 Task: Start in the project ChampionTech the sprint 'Agile Assassins', with a duration of 3 weeks. Start in the project ChampionTech the sprint 'Agile Assassins', with a duration of 2 weeks. Start in the project ChampionTech the sprint 'Agile Assassins', with a duration of 1 week
Action: Mouse moved to (243, 72)
Screenshot: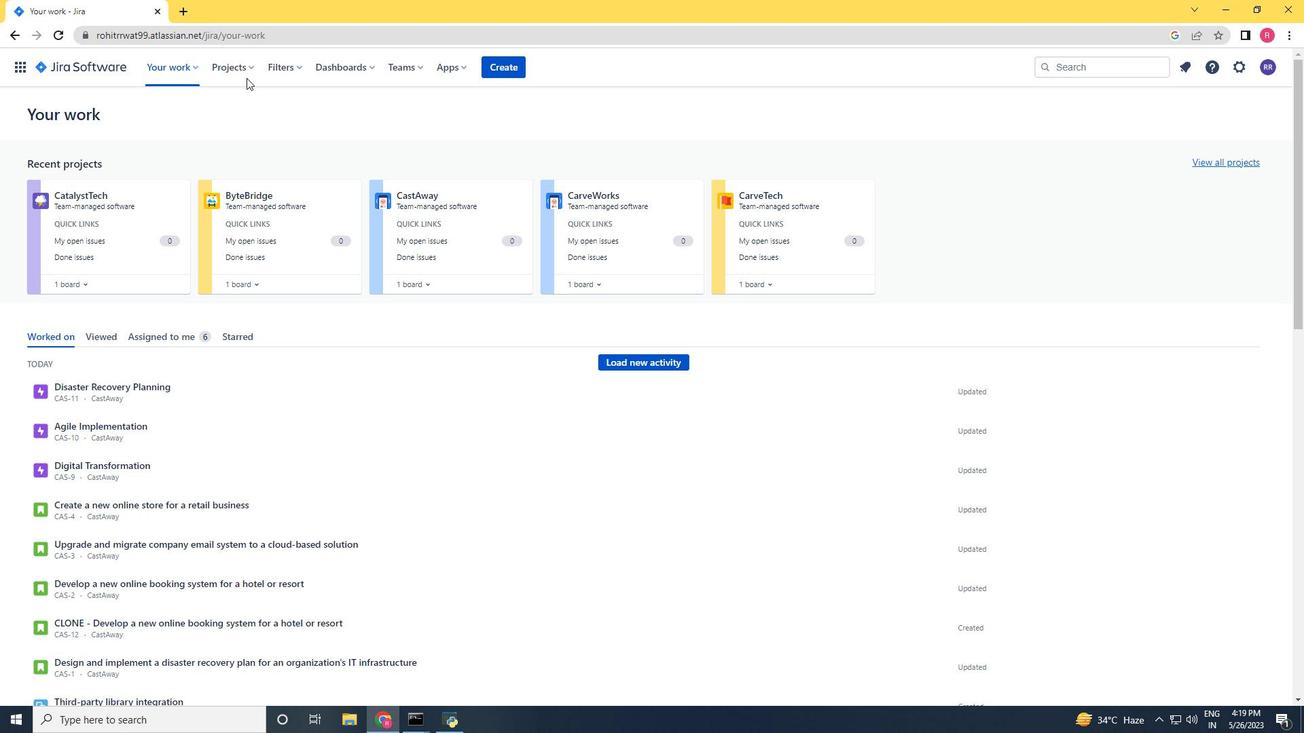 
Action: Mouse pressed left at (243, 72)
Screenshot: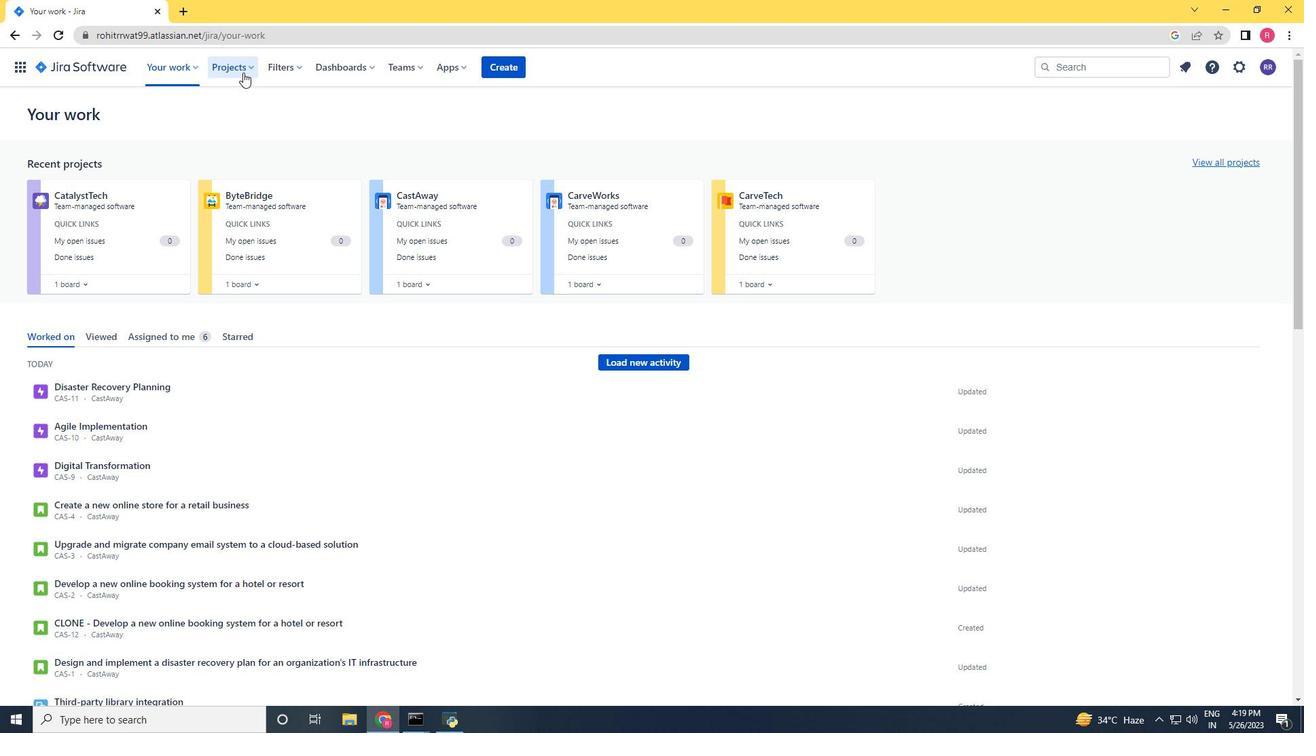 
Action: Mouse moved to (242, 124)
Screenshot: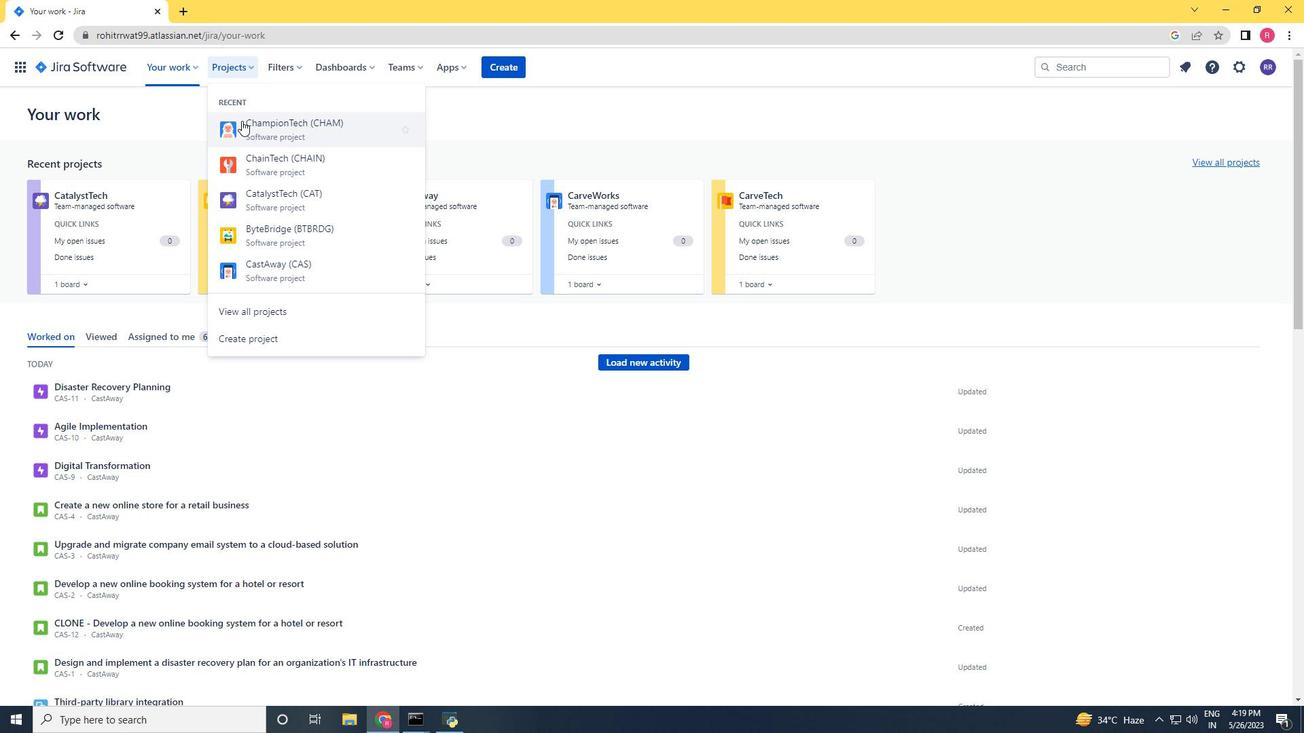 
Action: Mouse pressed left at (242, 124)
Screenshot: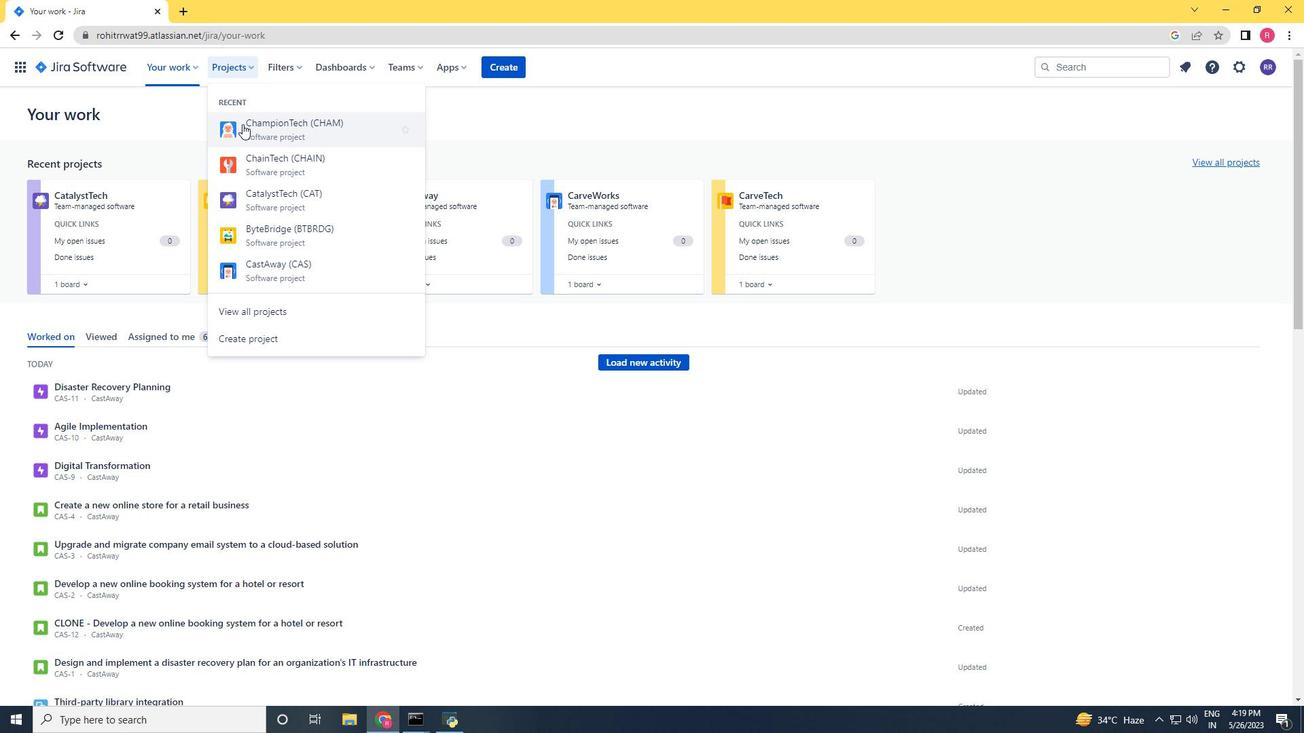 
Action: Mouse moved to (74, 205)
Screenshot: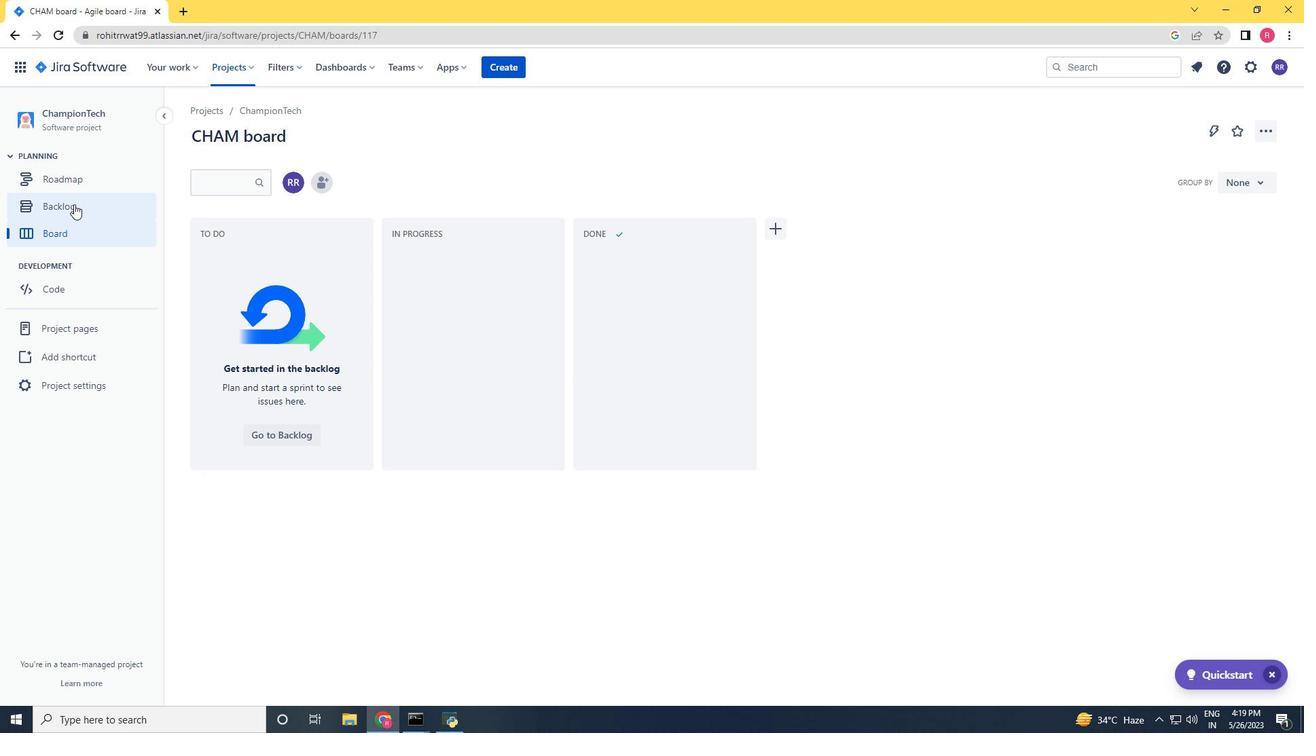 
Action: Mouse pressed left at (74, 205)
Screenshot: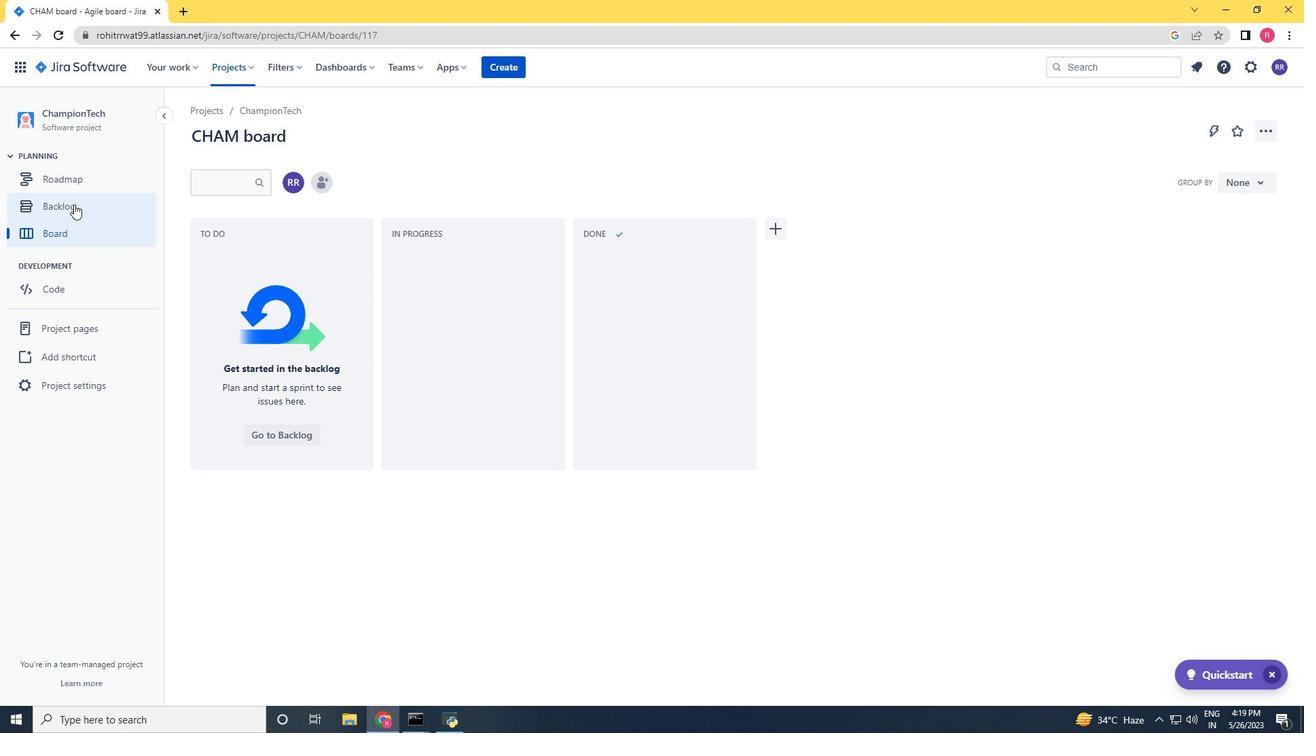 
Action: Mouse moved to (1191, 210)
Screenshot: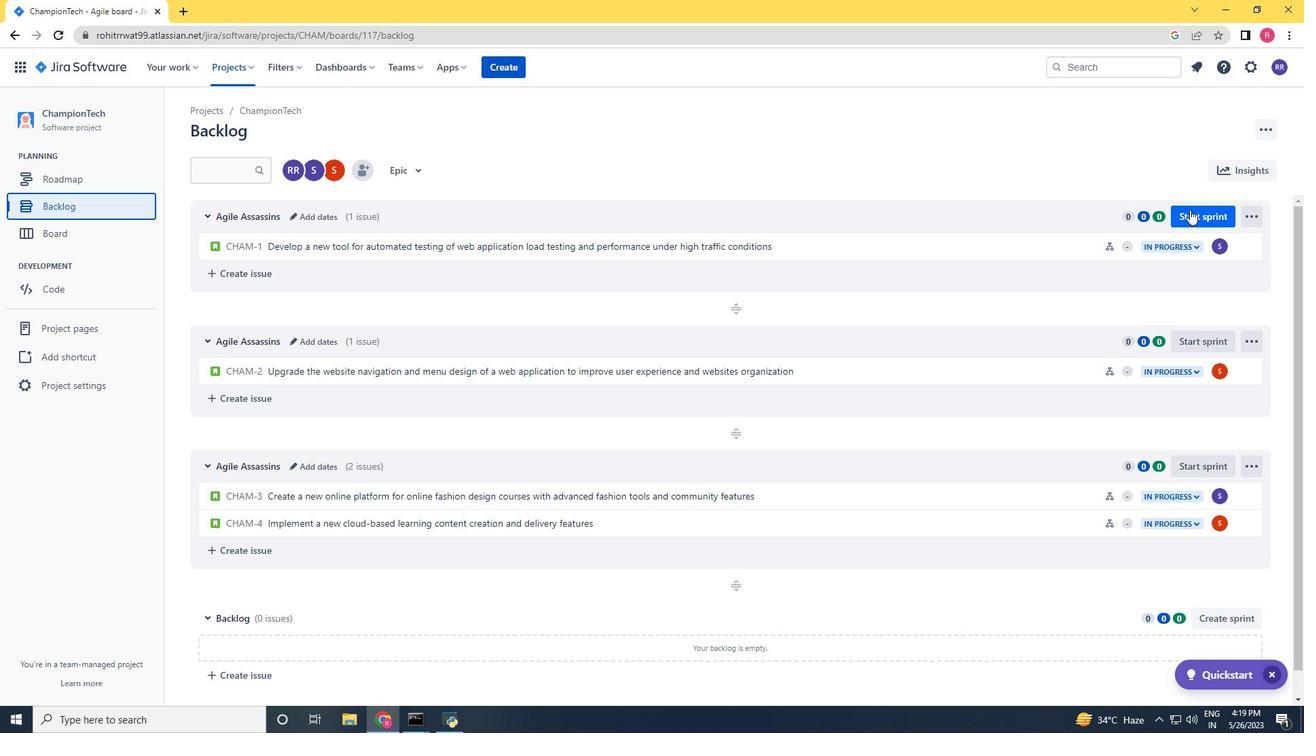 
Action: Mouse pressed left at (1191, 210)
Screenshot: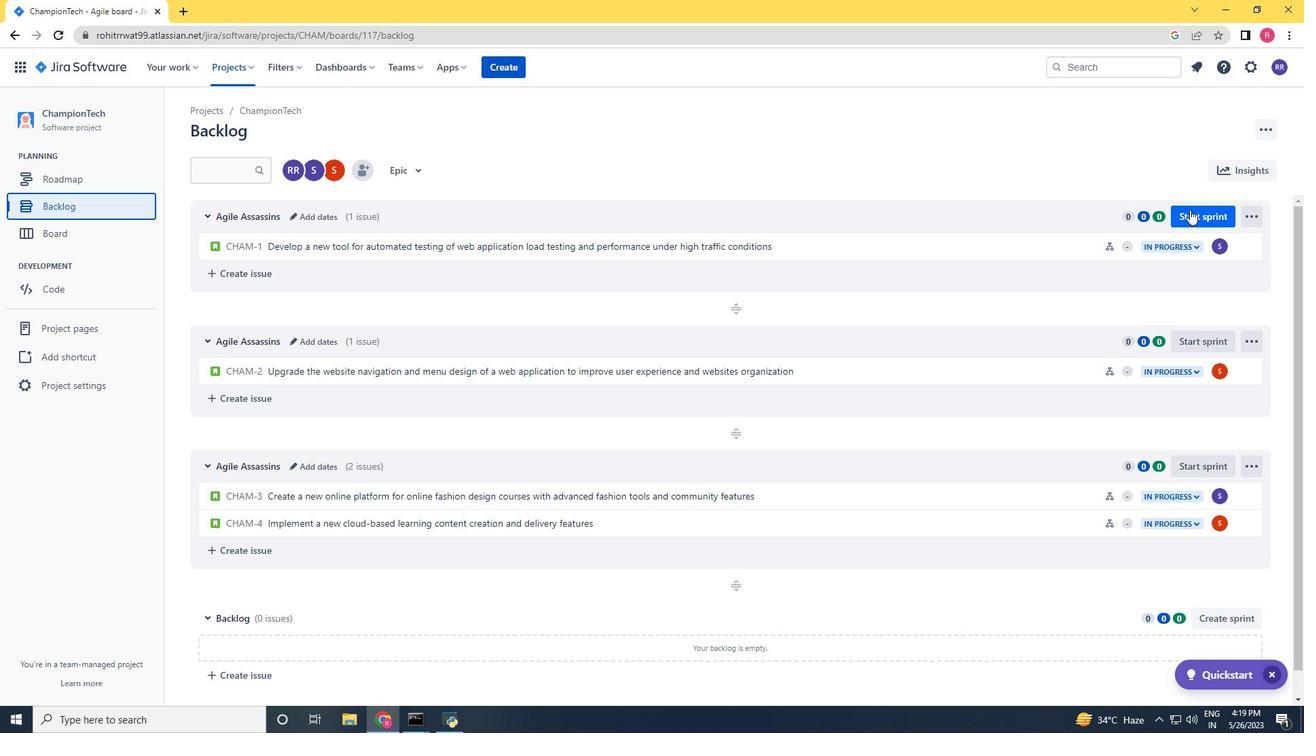 
Action: Mouse moved to (565, 241)
Screenshot: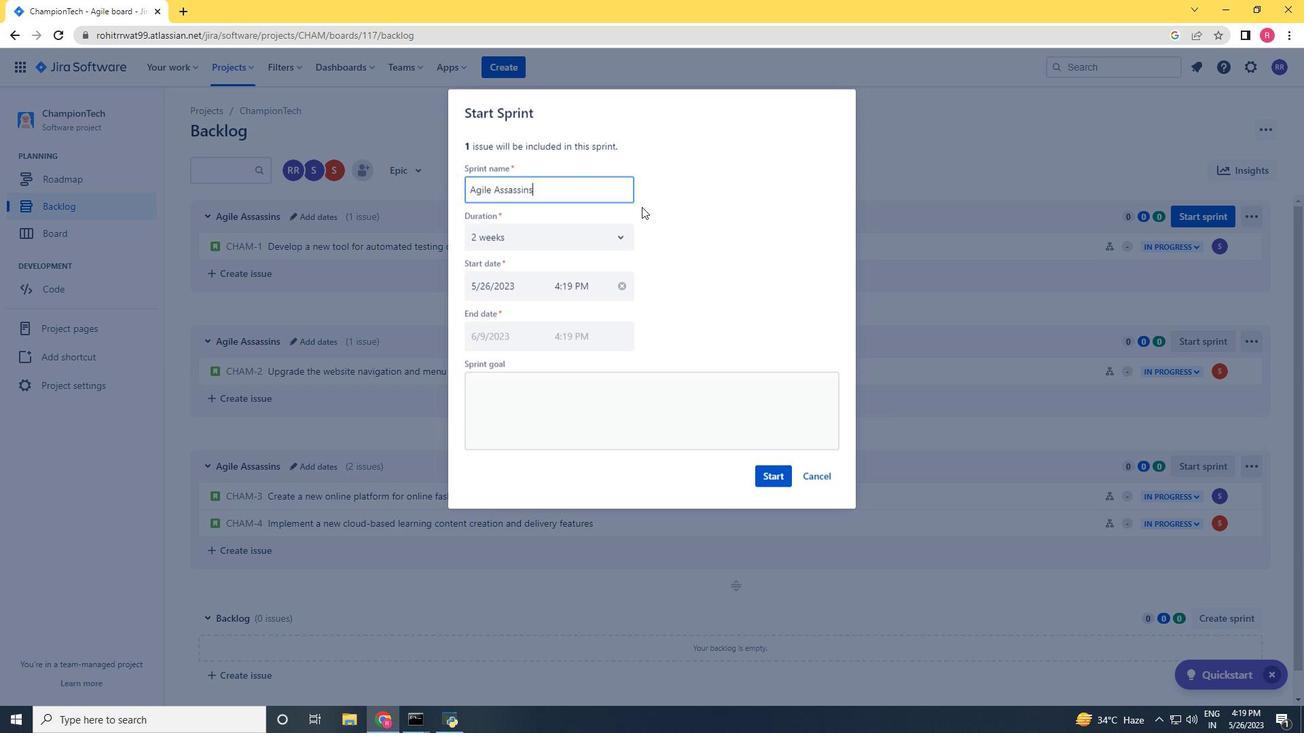 
Action: Mouse pressed left at (565, 241)
Screenshot: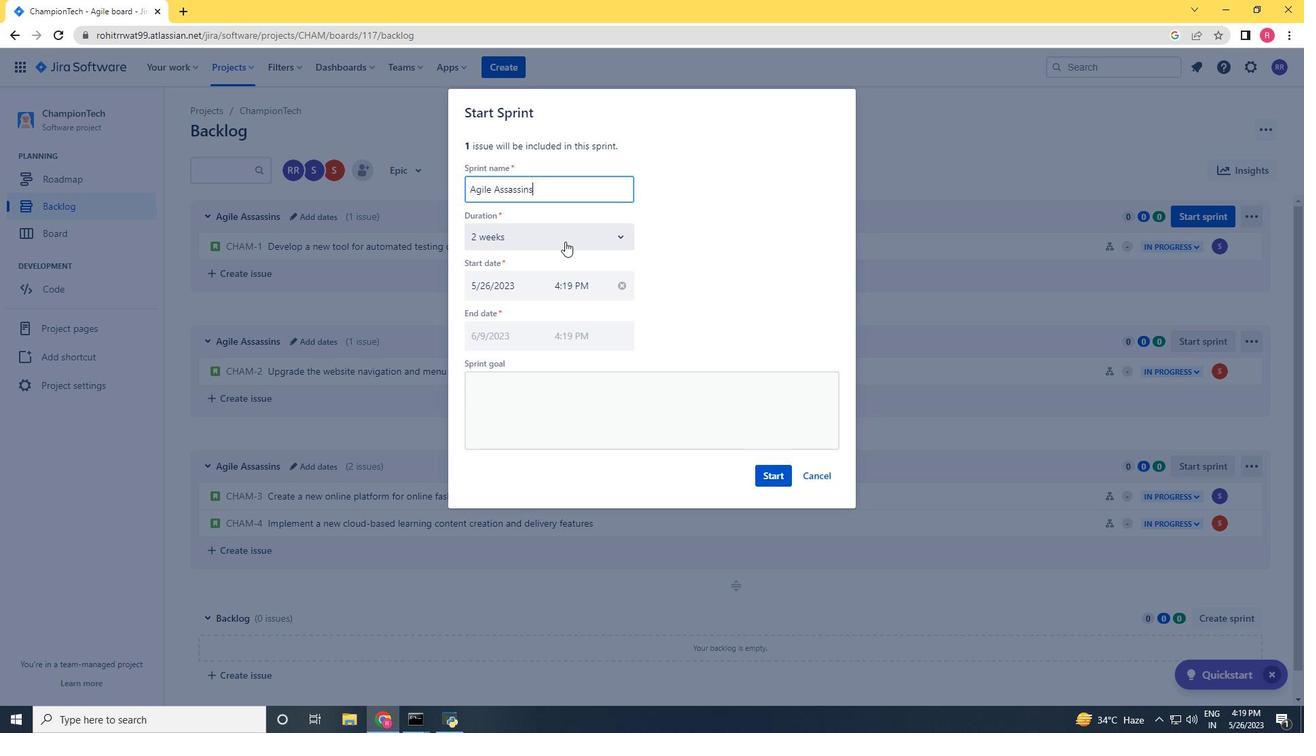 
Action: Mouse moved to (528, 318)
Screenshot: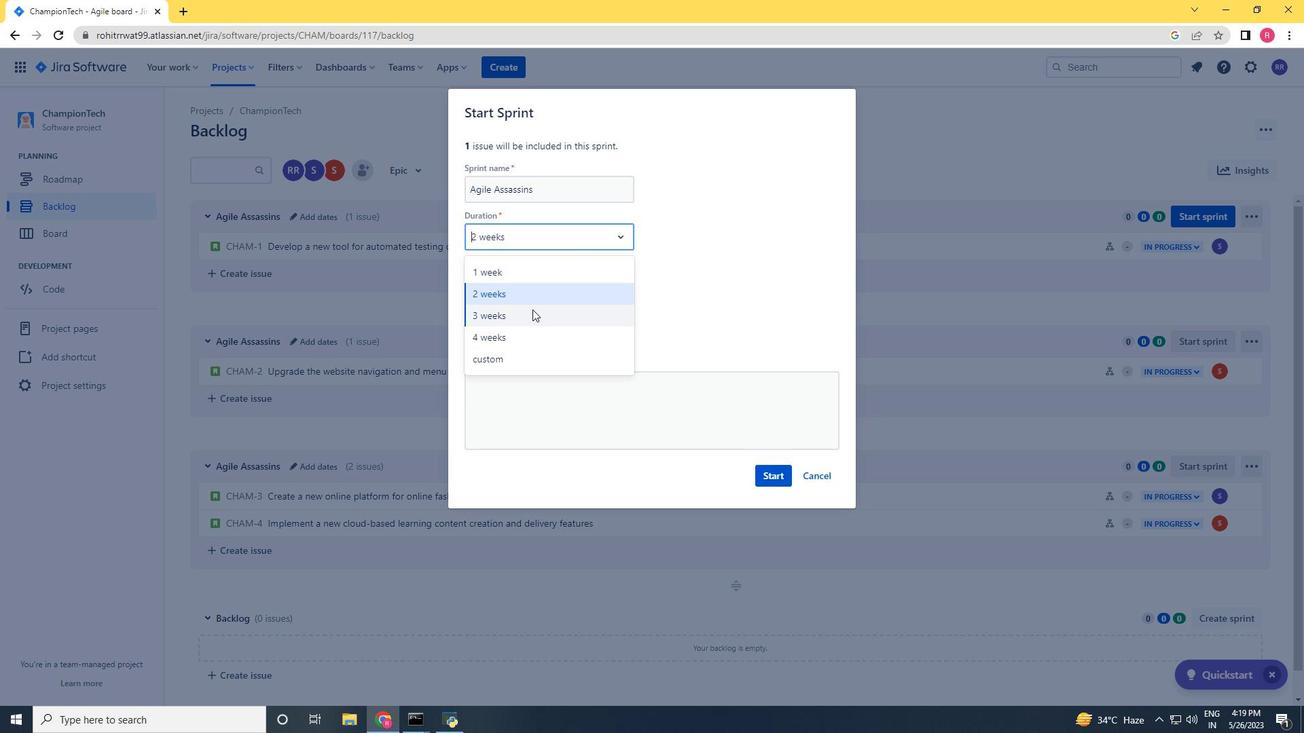 
Action: Mouse pressed left at (528, 318)
Screenshot: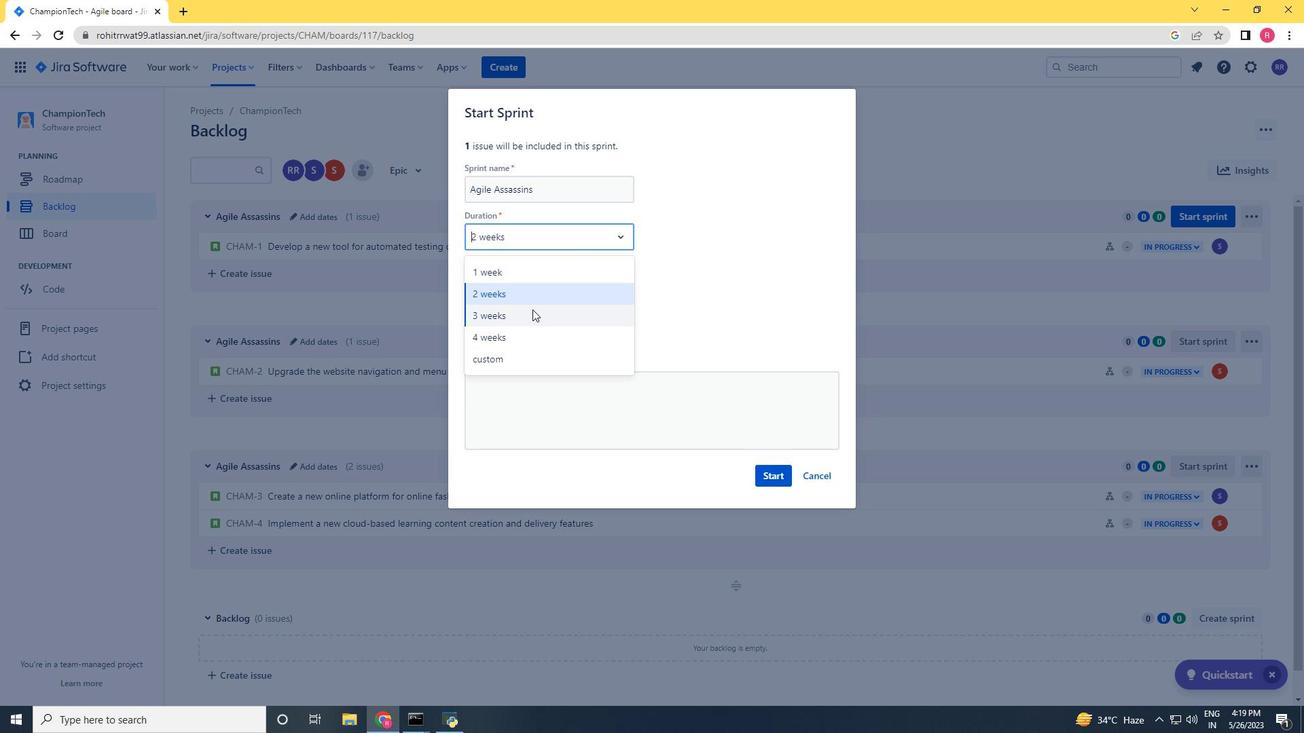 
Action: Mouse moved to (762, 475)
Screenshot: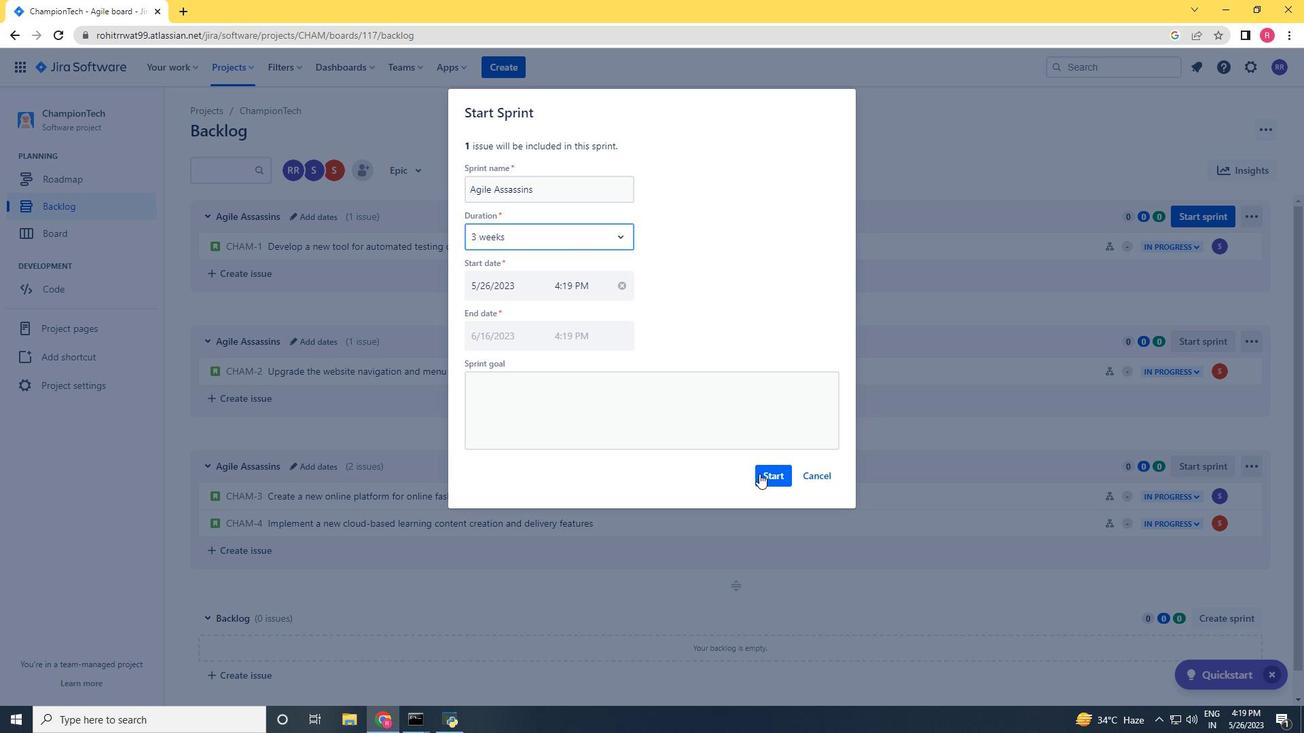 
Action: Mouse pressed left at (762, 475)
Screenshot: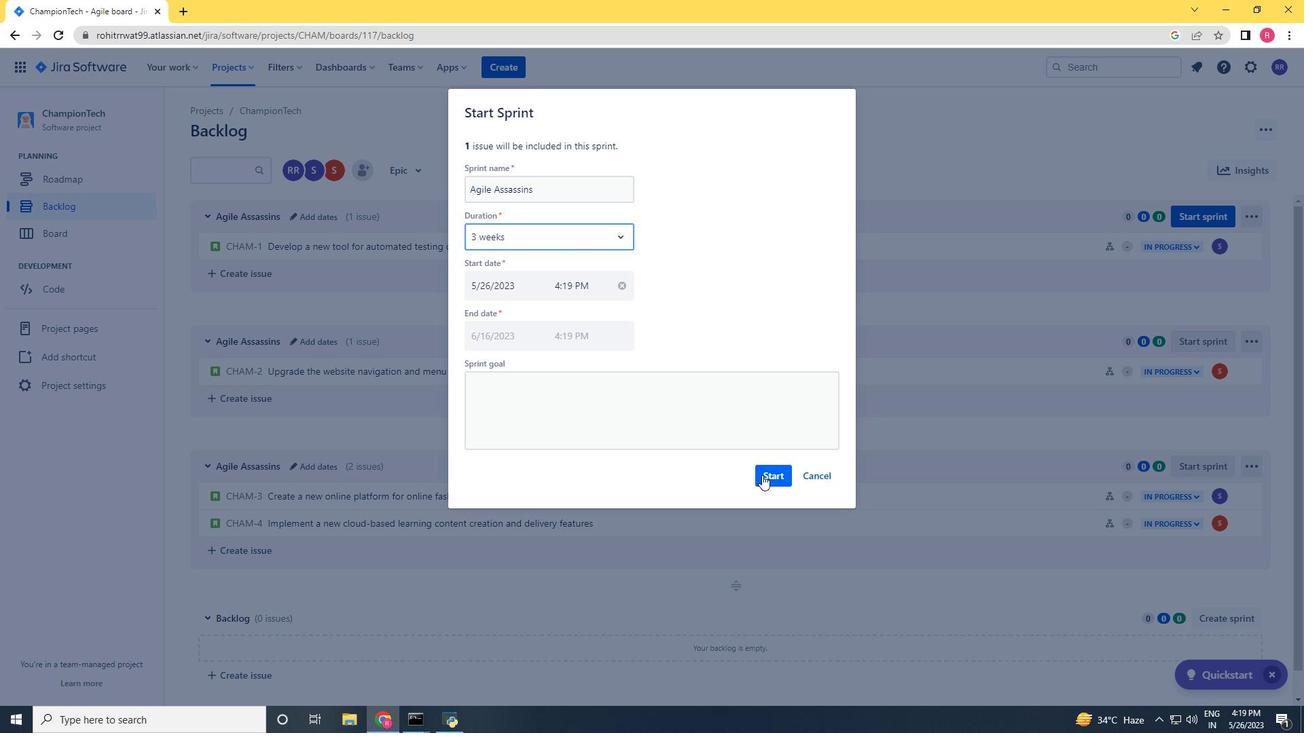 
Action: Mouse moved to (50, 207)
Screenshot: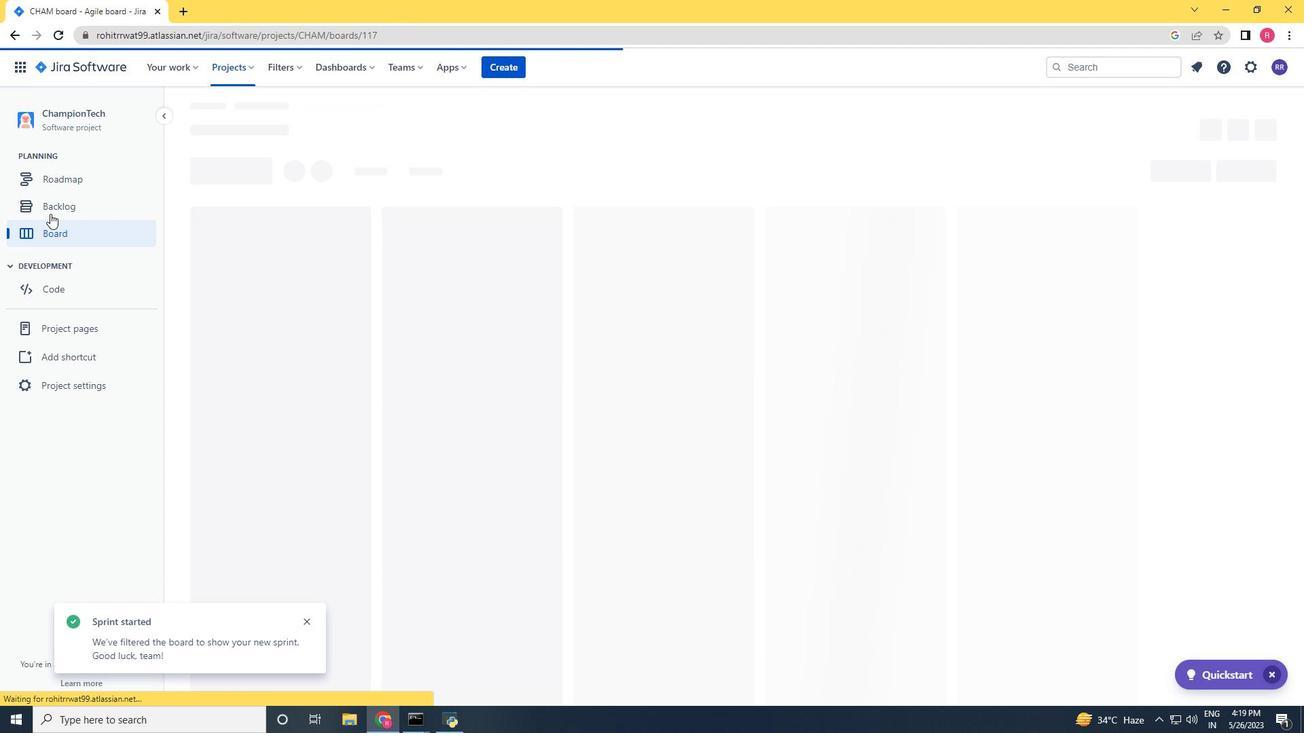 
Action: Mouse pressed left at (50, 207)
Screenshot: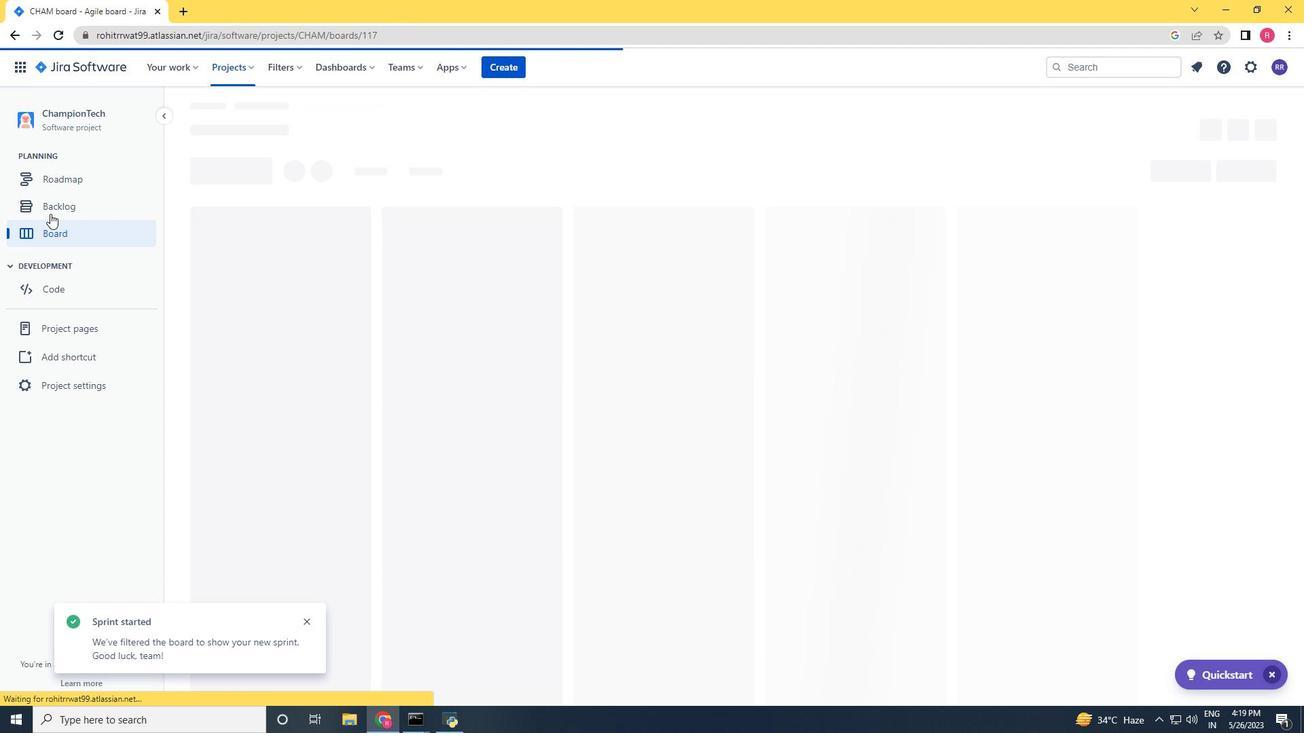 
Action: Mouse moved to (1187, 334)
Screenshot: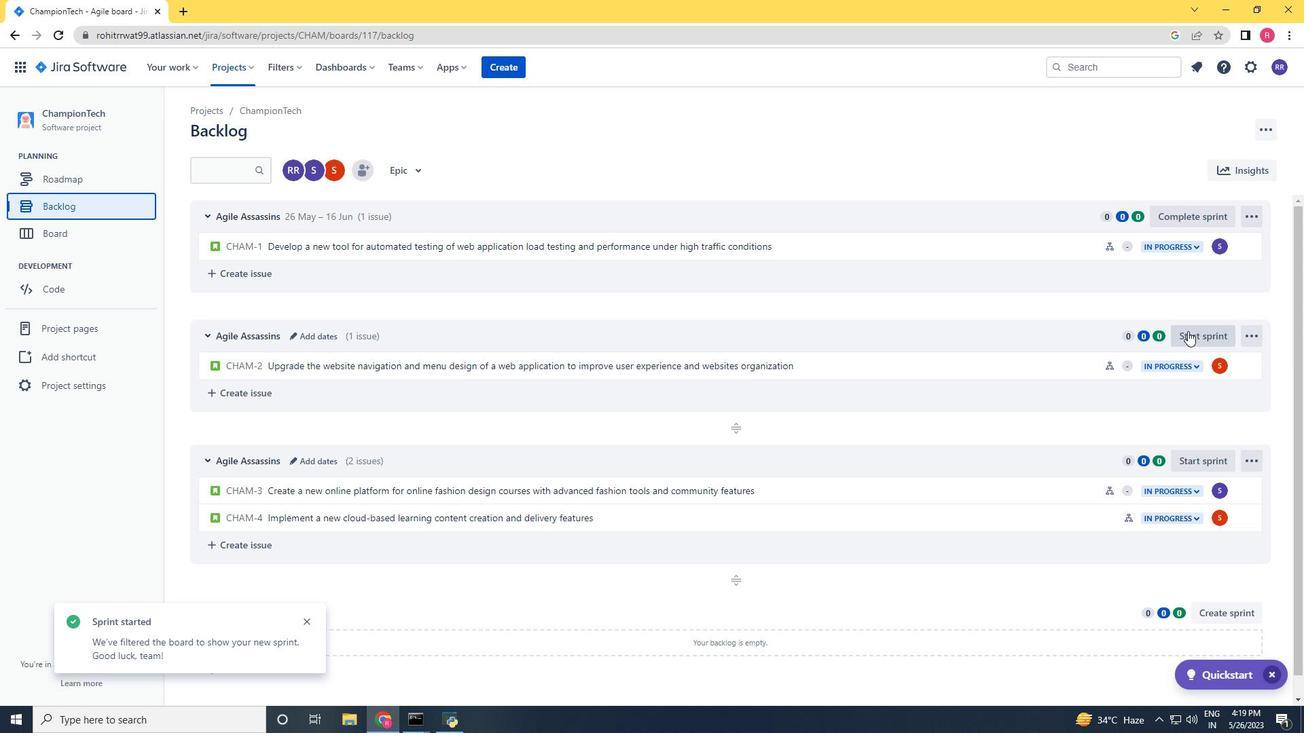
Action: Mouse pressed left at (1187, 334)
Screenshot: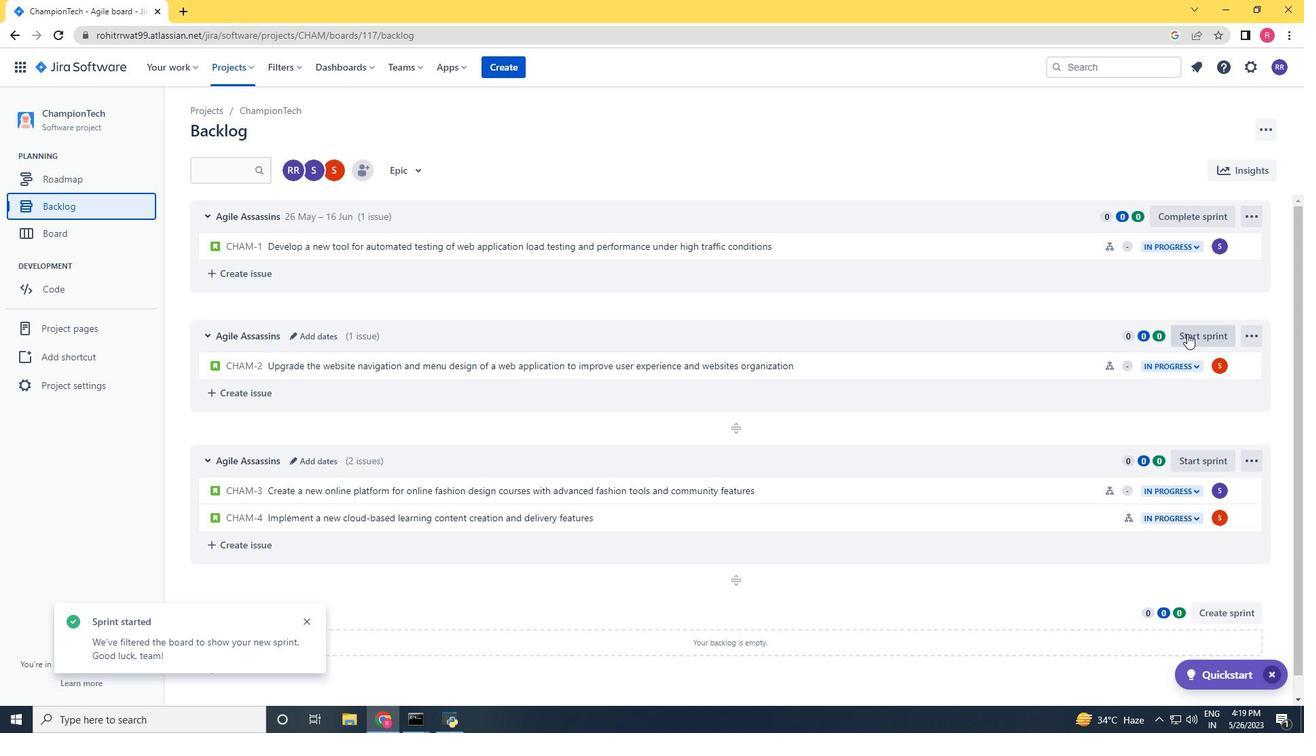 
Action: Mouse moved to (523, 239)
Screenshot: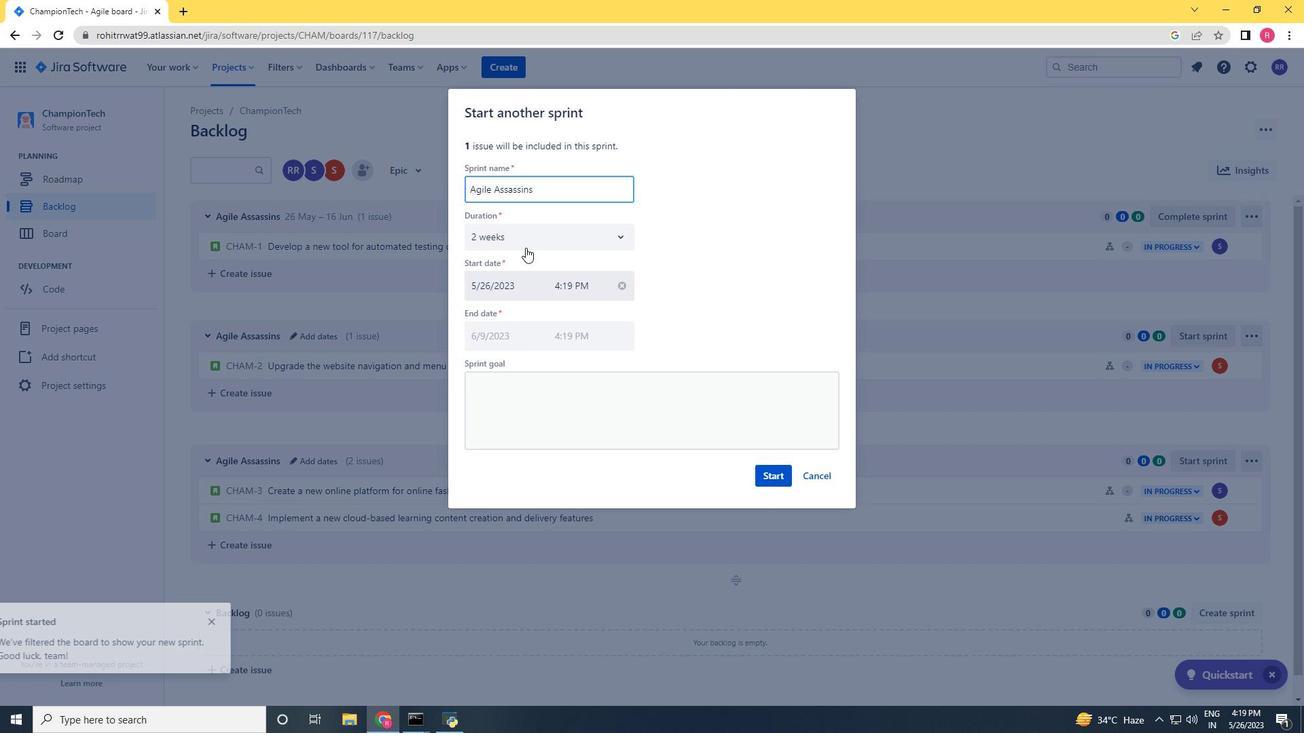
Action: Mouse pressed left at (523, 239)
Screenshot: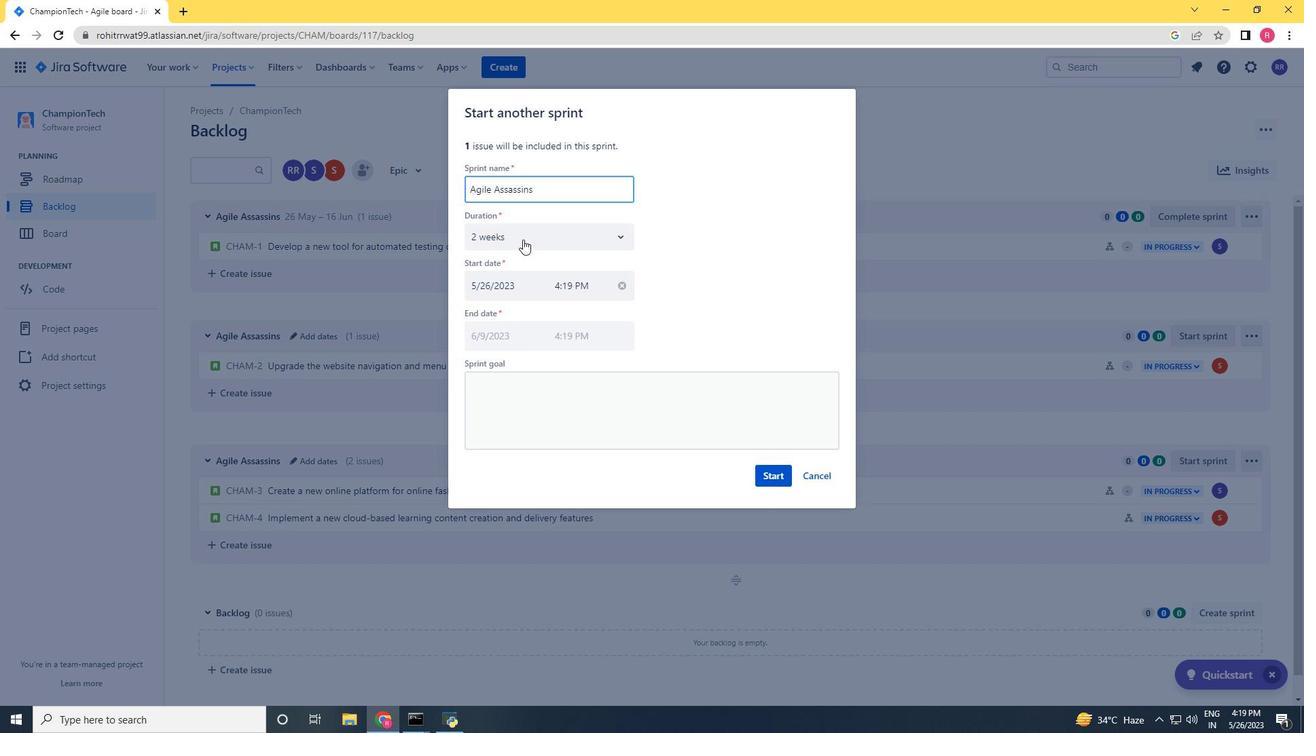 
Action: Mouse moved to (510, 290)
Screenshot: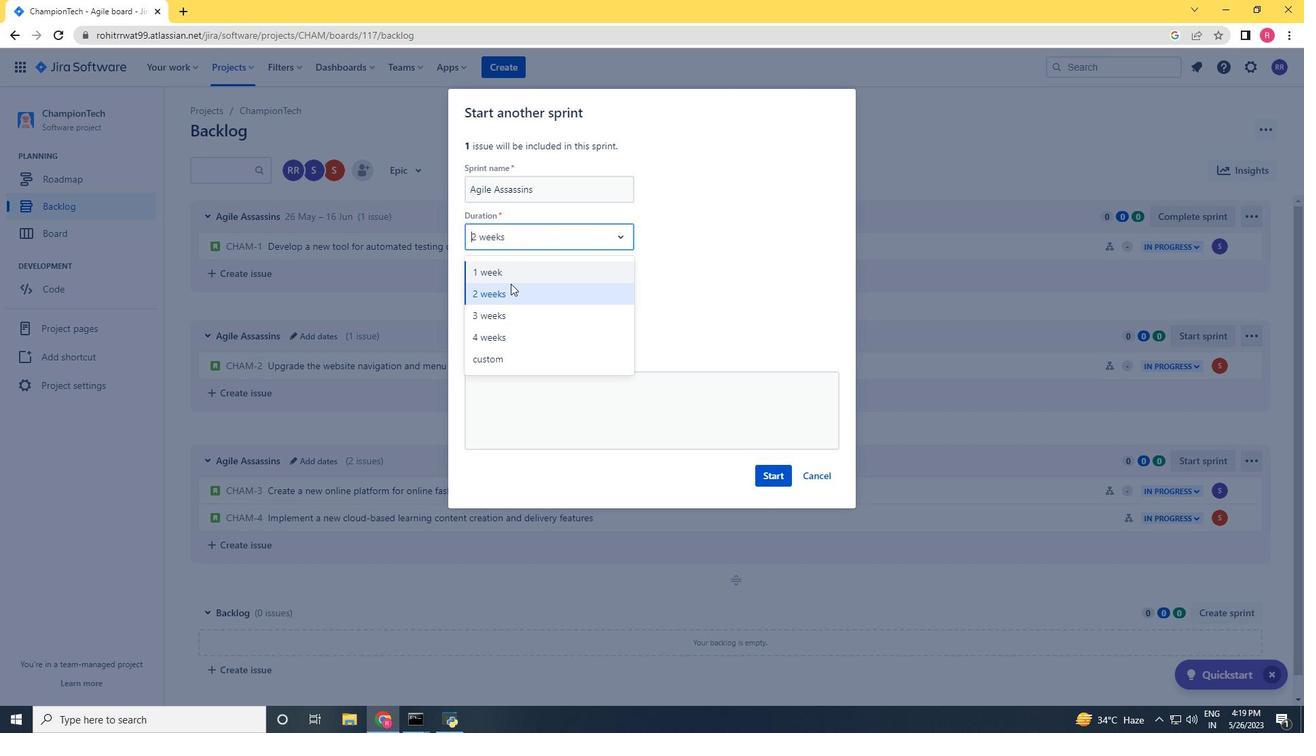
Action: Mouse pressed left at (510, 290)
Screenshot: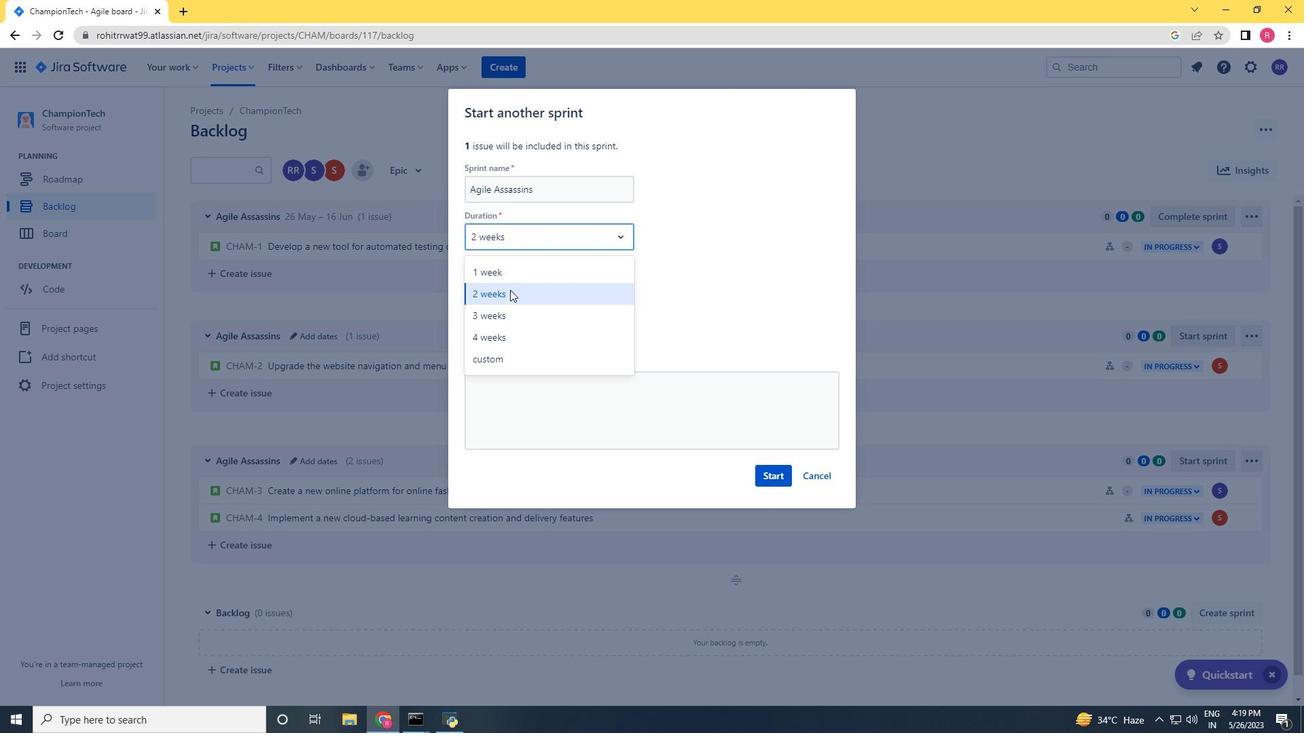 
Action: Mouse moved to (771, 477)
Screenshot: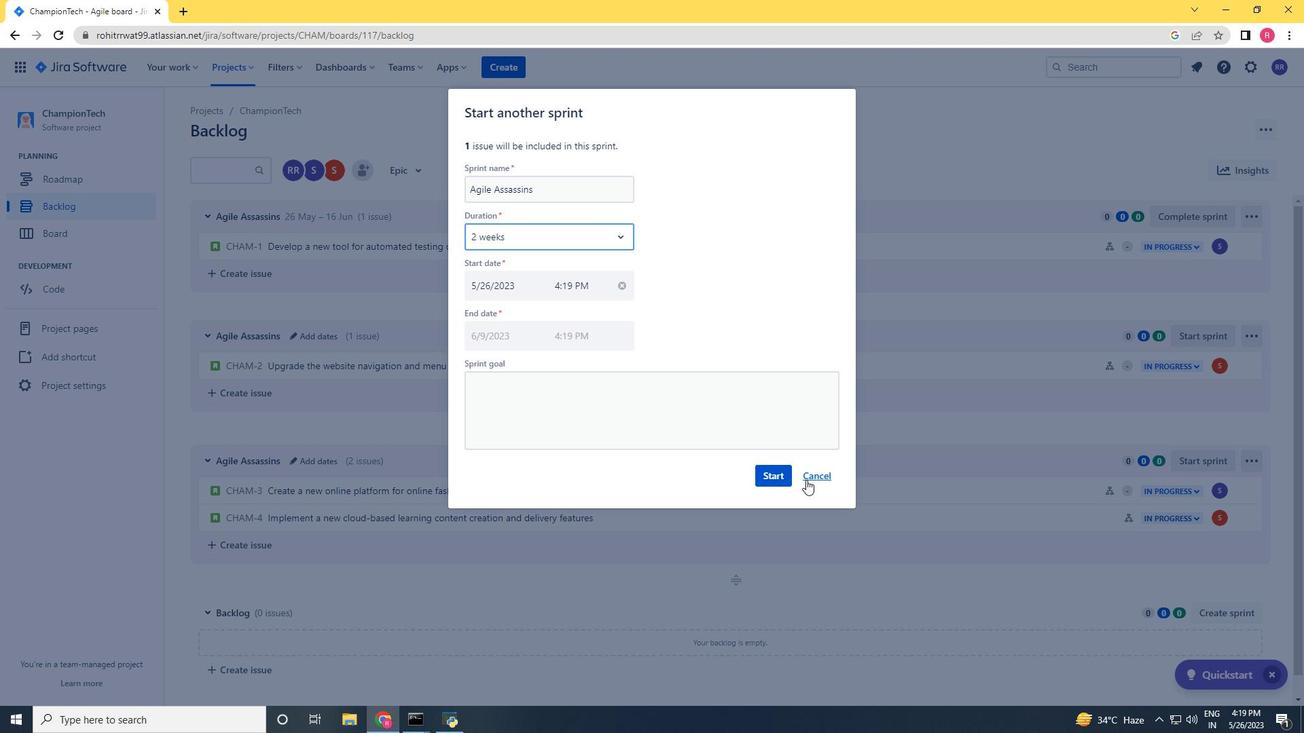 
Action: Mouse pressed left at (771, 477)
Screenshot: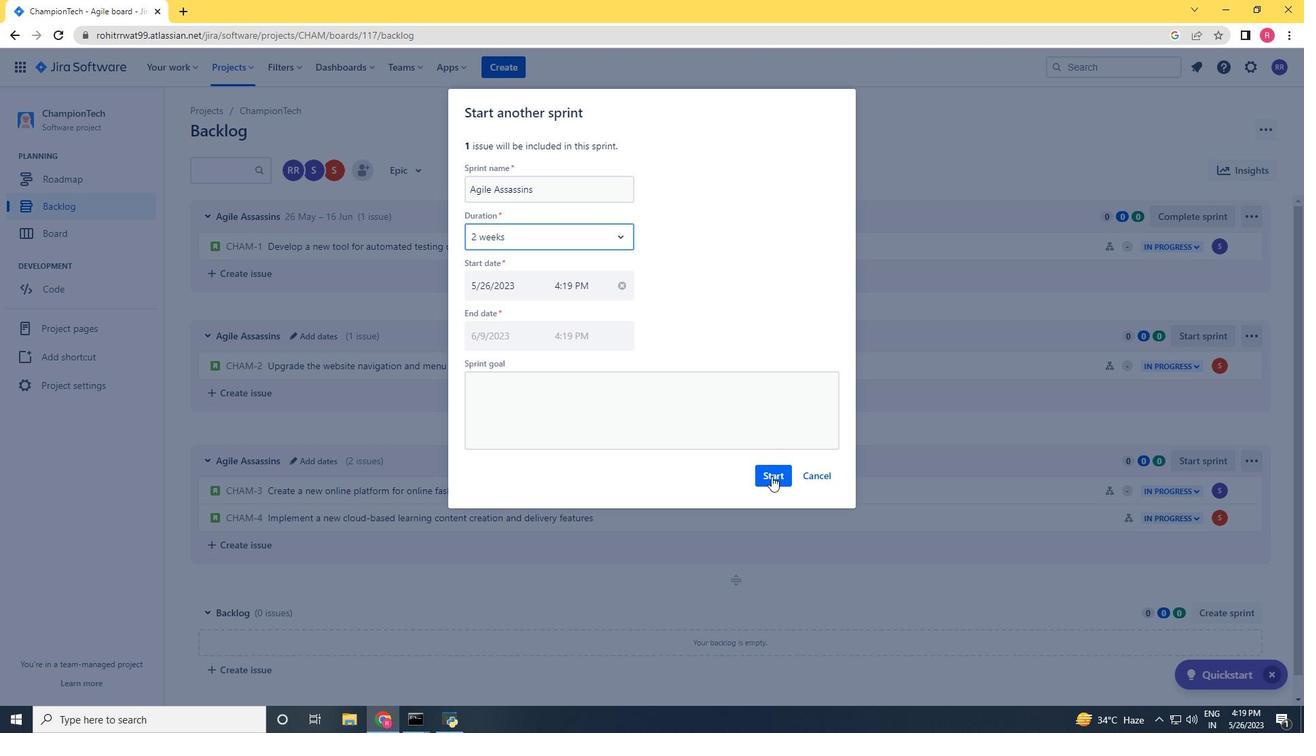 
Action: Mouse moved to (86, 202)
Screenshot: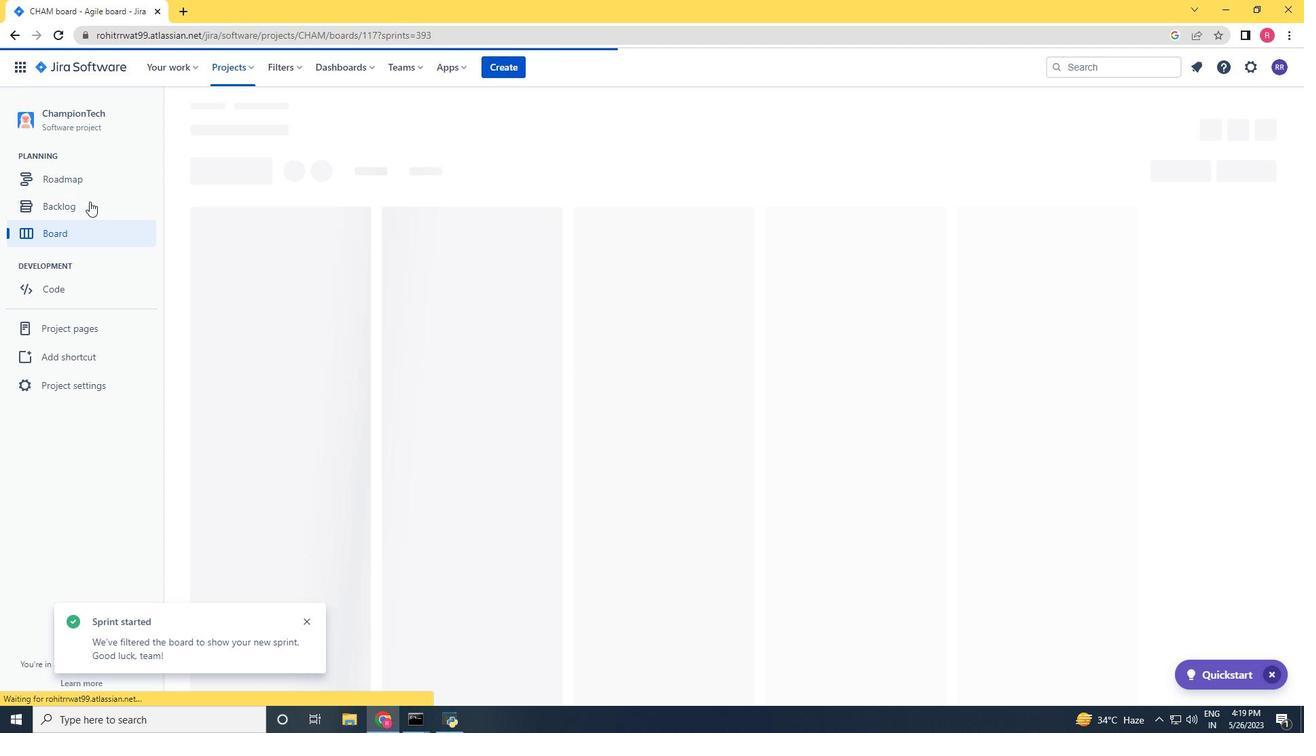 
Action: Mouse pressed left at (86, 202)
Screenshot: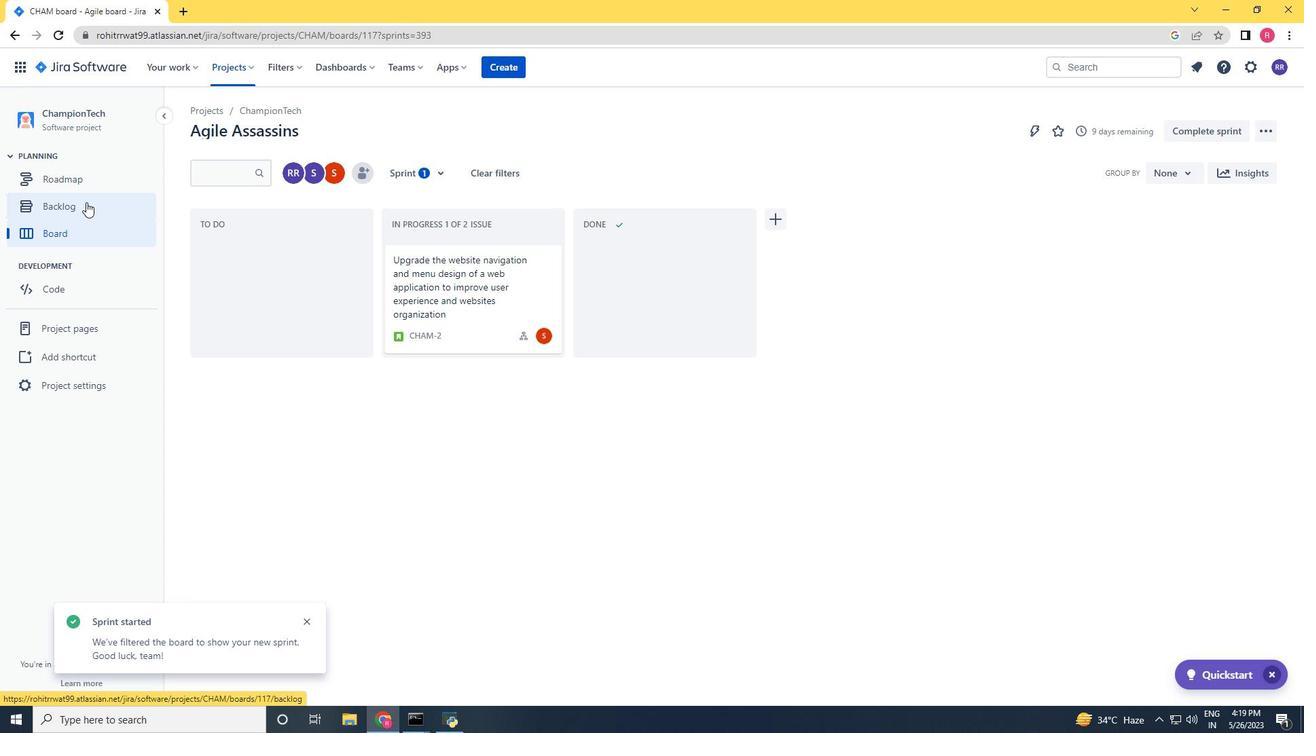 
Action: Mouse moved to (1189, 456)
Screenshot: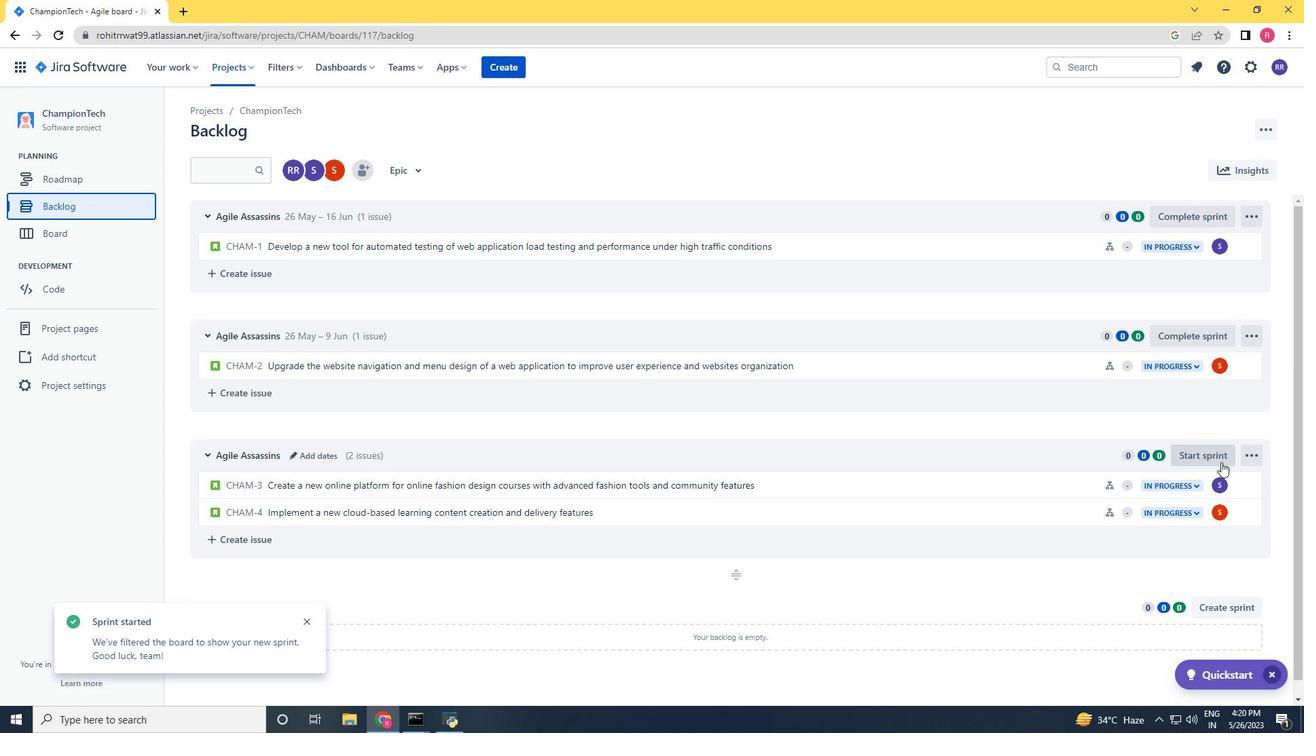 
Action: Mouse pressed left at (1189, 456)
Screenshot: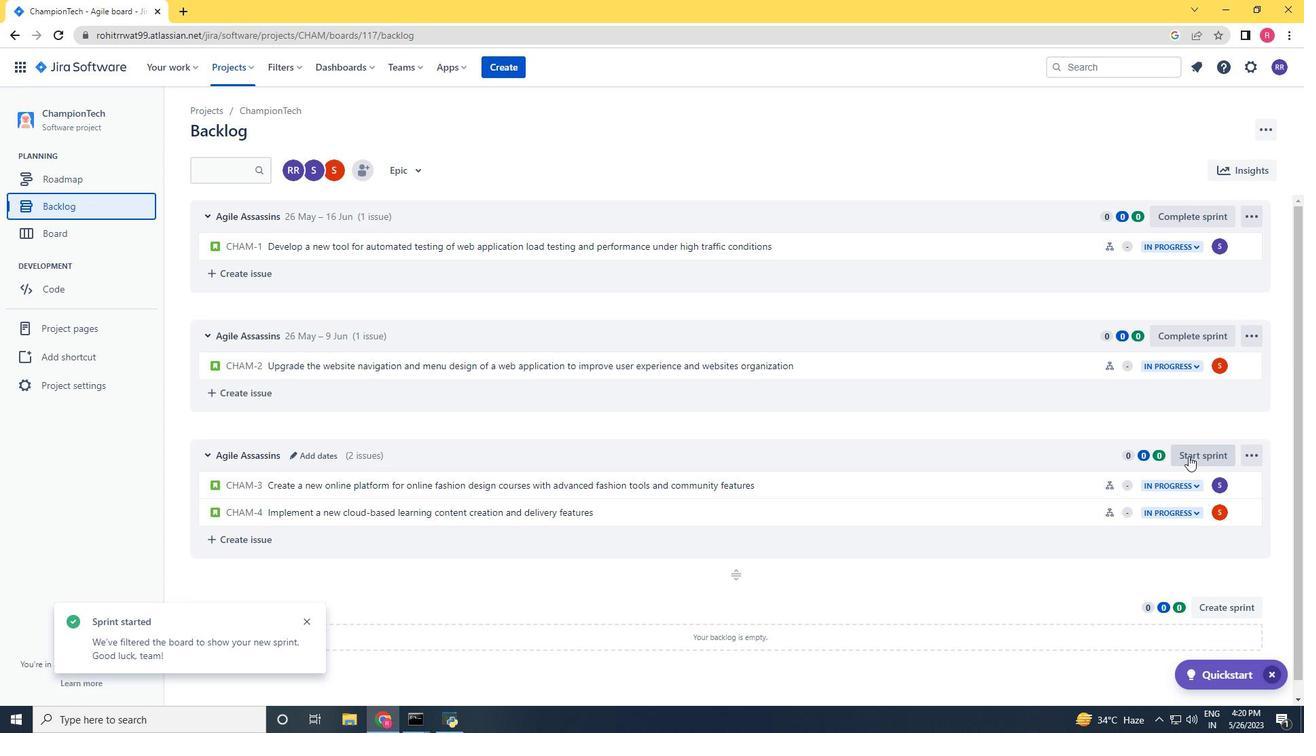 
Action: Mouse moved to (569, 231)
Screenshot: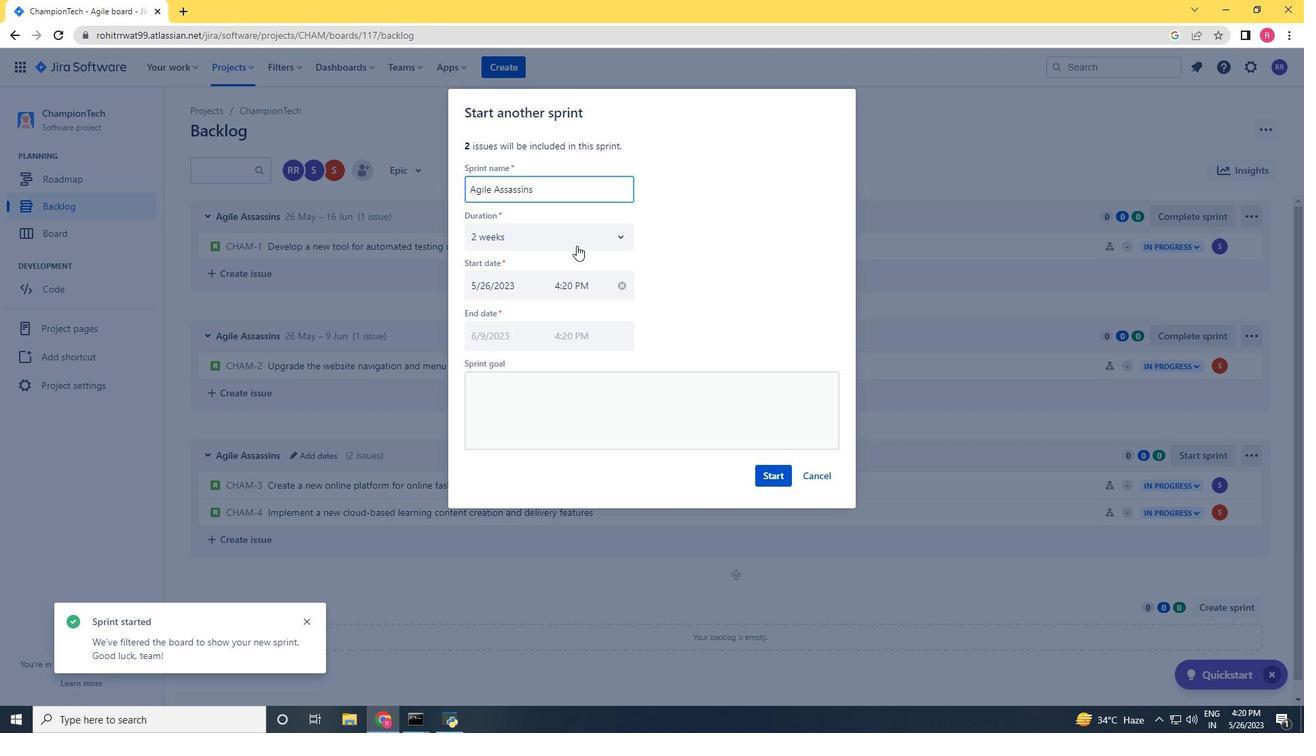 
Action: Mouse pressed left at (569, 231)
Screenshot: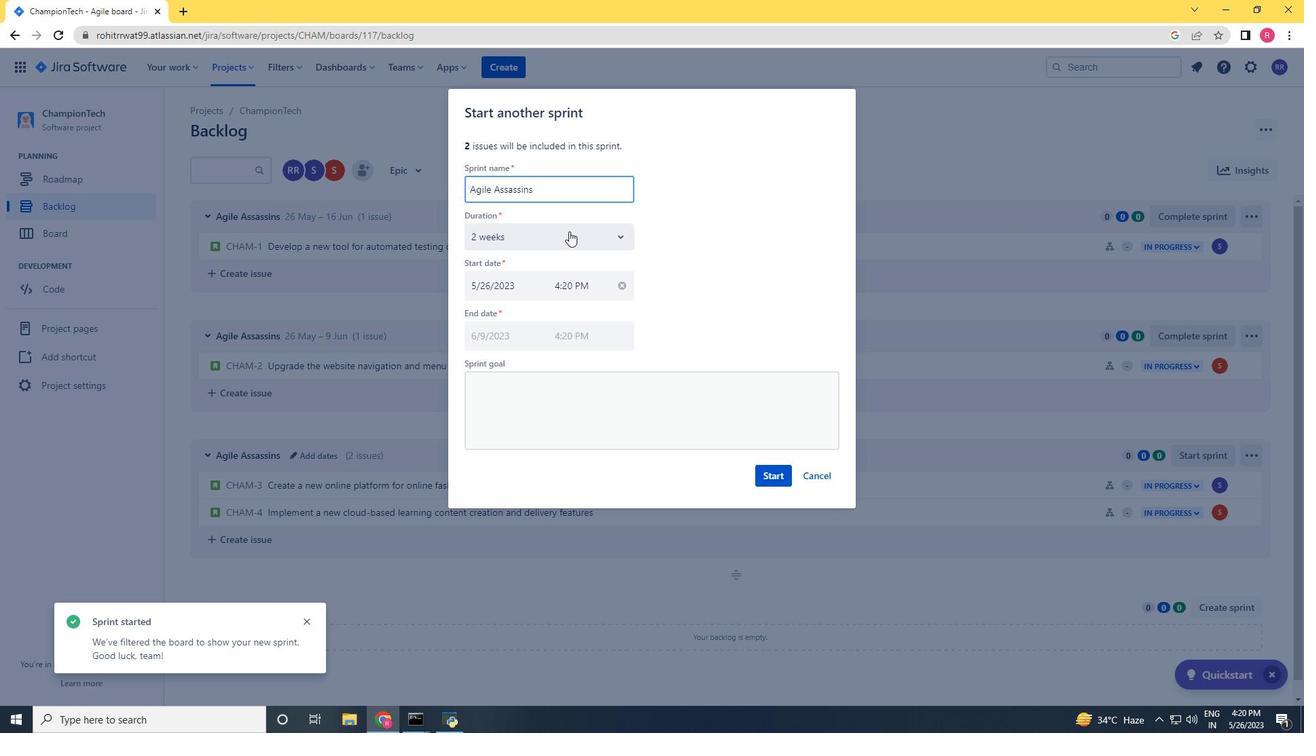 
Action: Mouse moved to (523, 273)
Screenshot: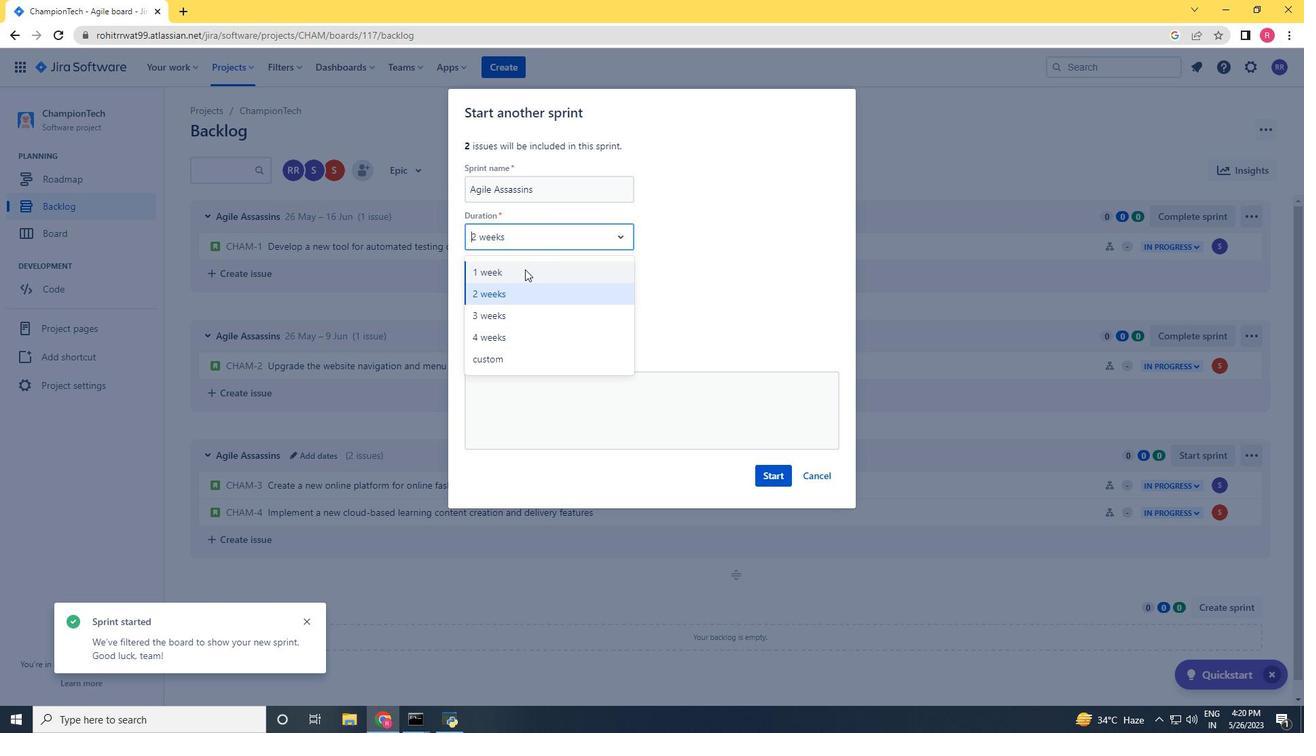
Action: Mouse pressed left at (523, 273)
Screenshot: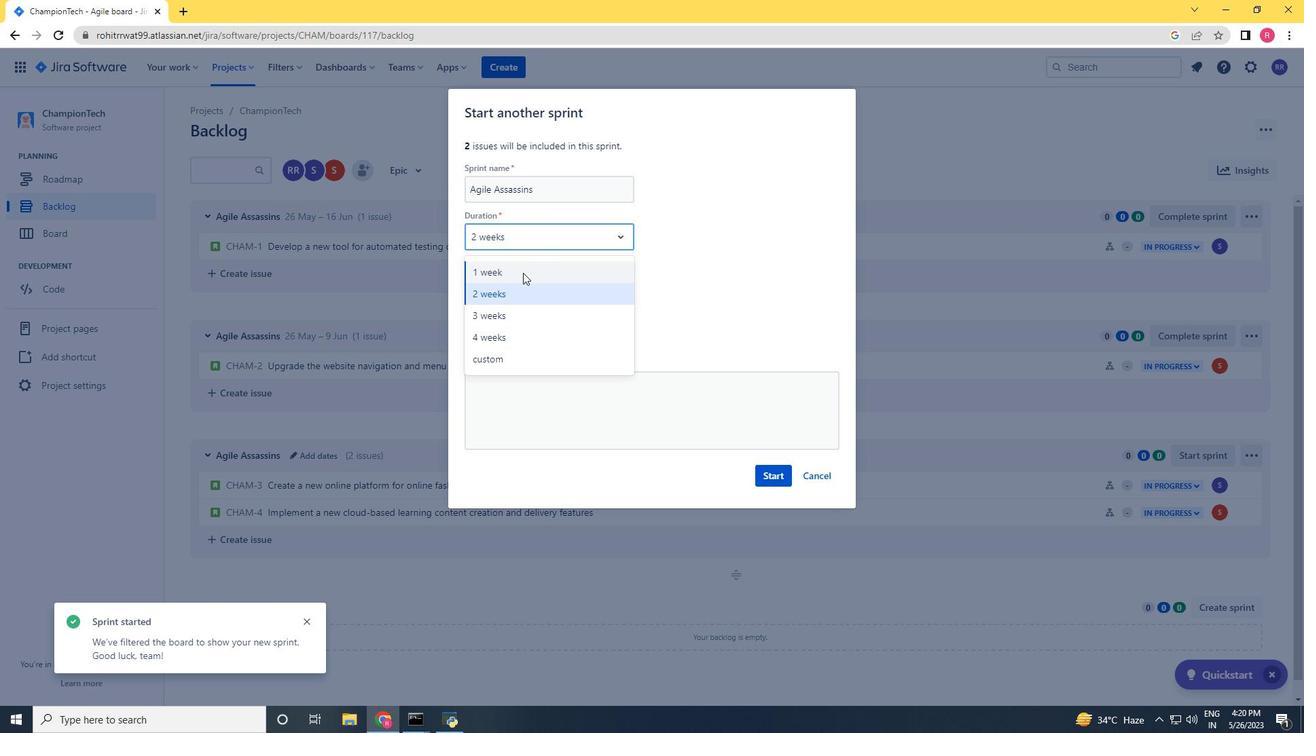 
Action: Mouse moved to (774, 474)
Screenshot: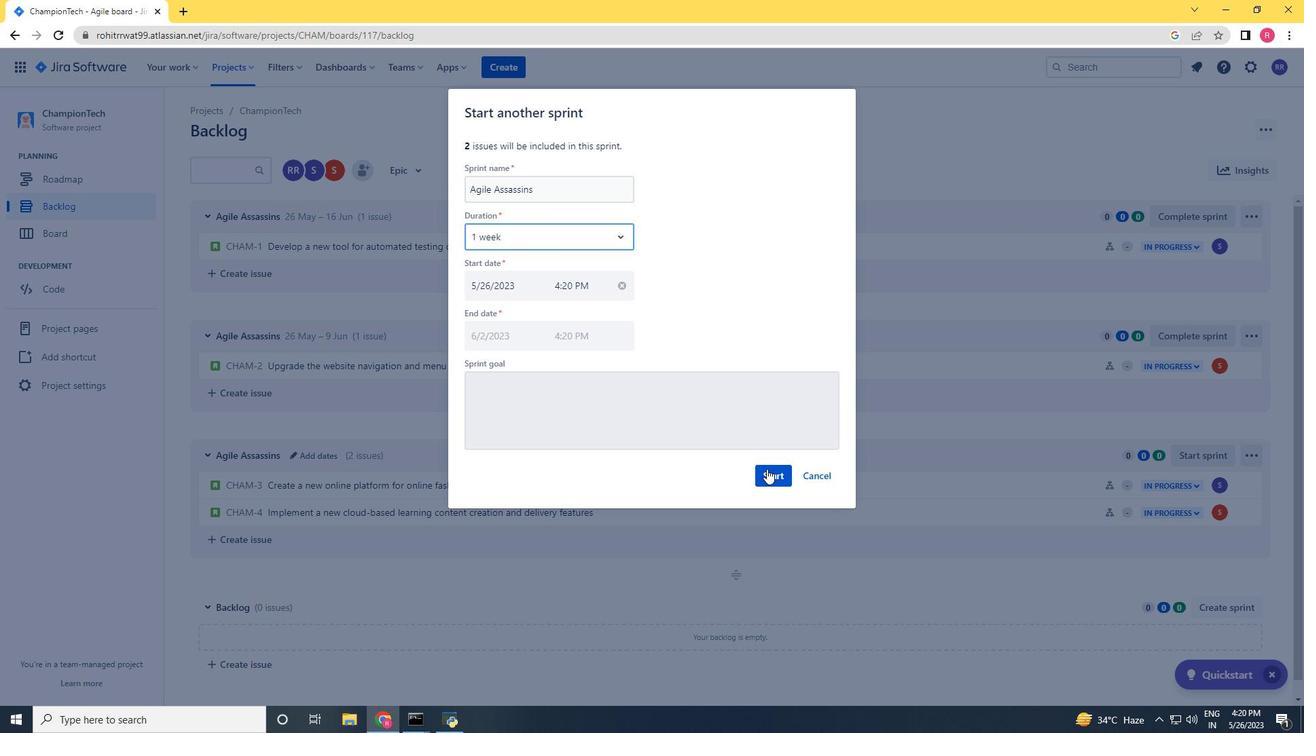 
Action: Mouse pressed left at (774, 474)
Screenshot: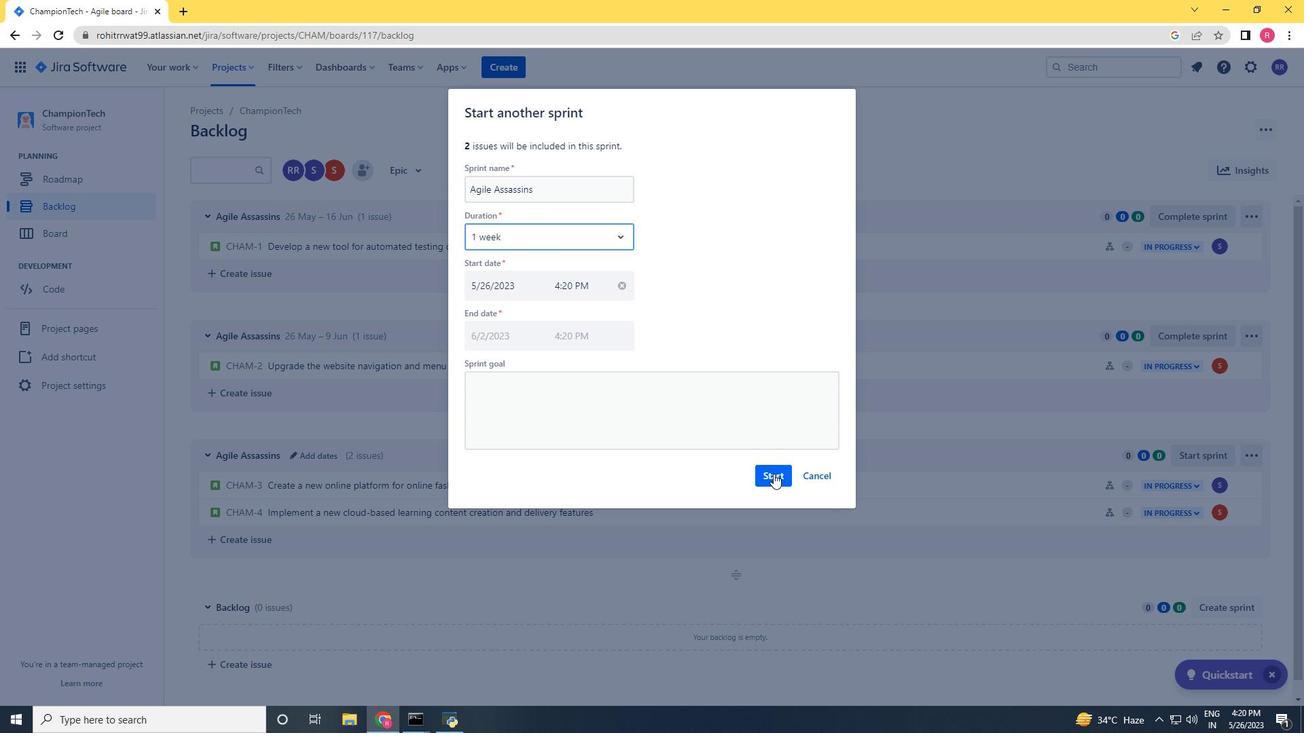 
Action: Mouse moved to (101, 204)
Screenshot: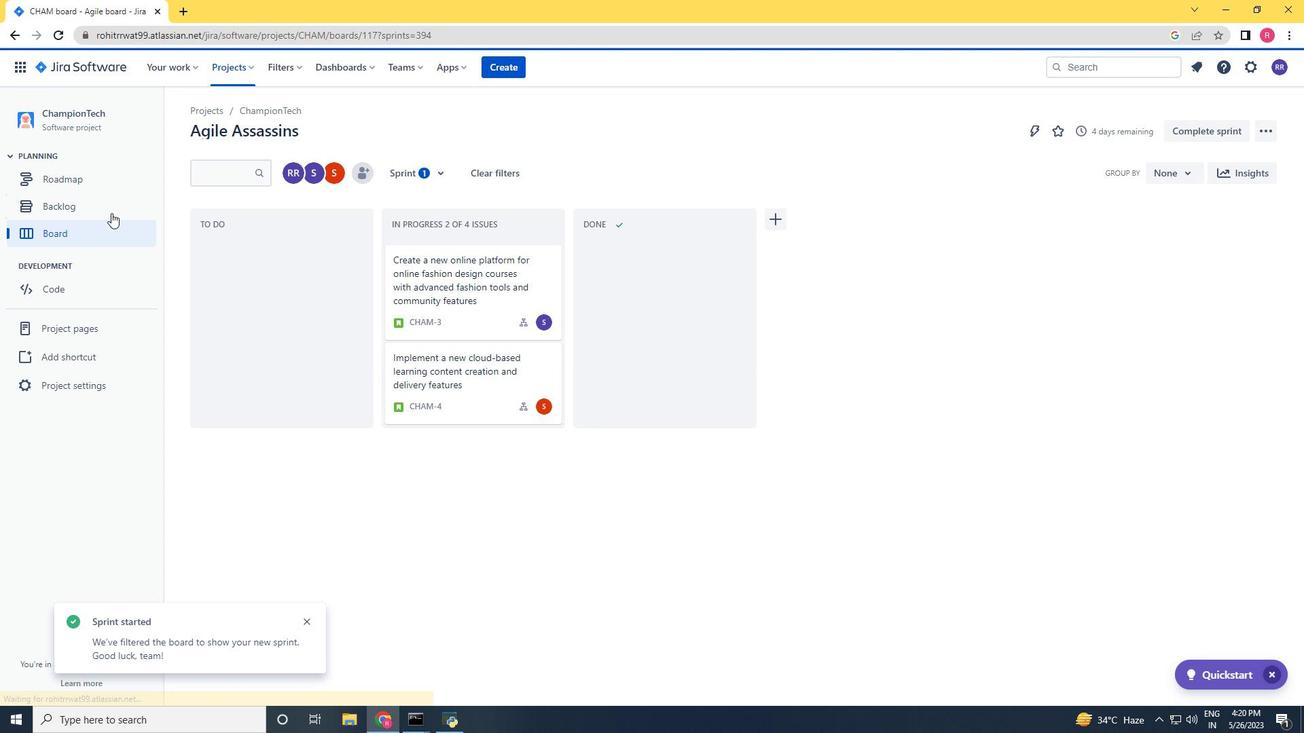 
Action: Mouse pressed left at (101, 204)
Screenshot: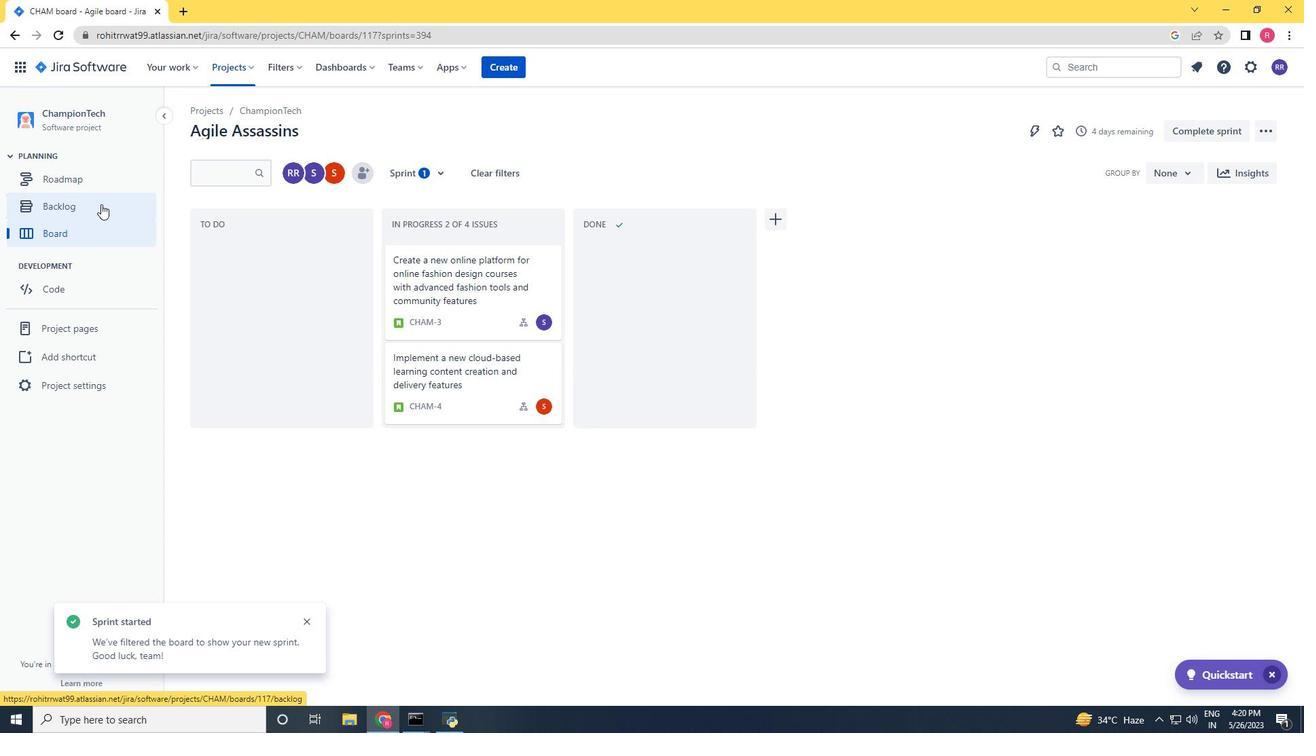 
Action: Mouse moved to (729, 563)
Screenshot: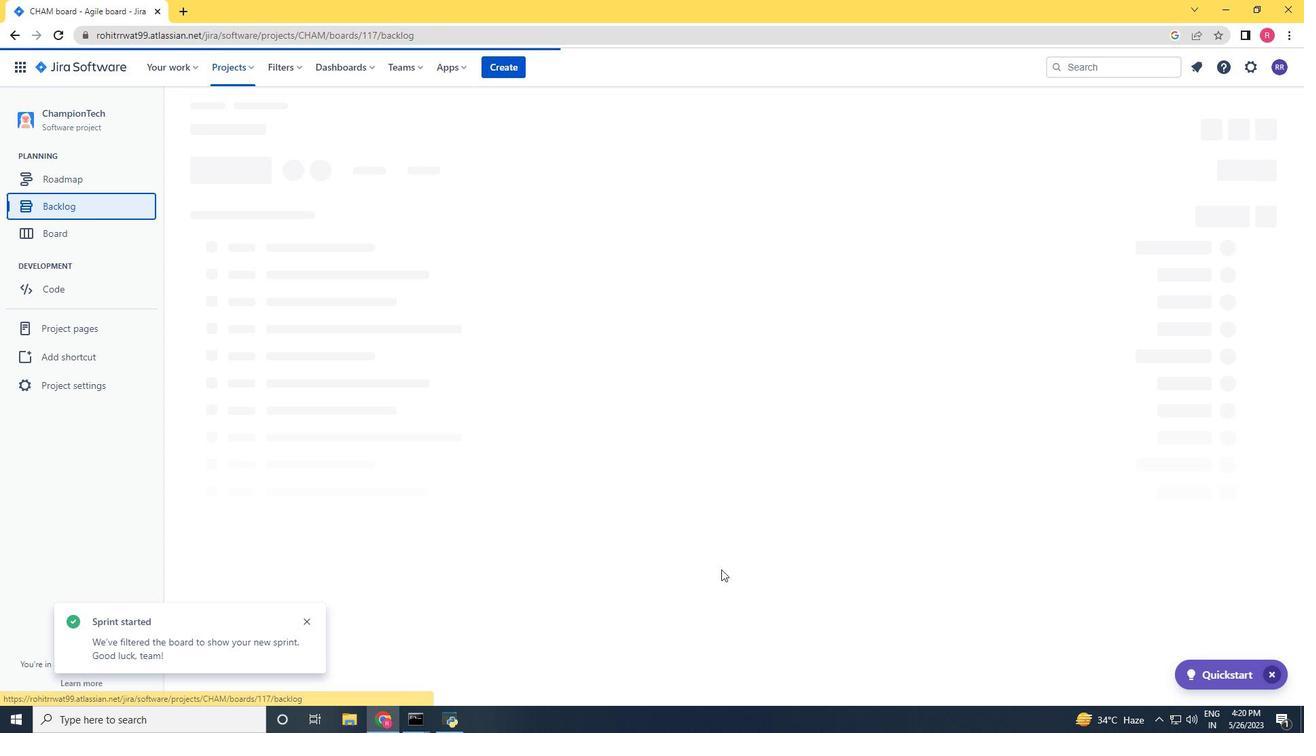 
